 Task: Search for images of Italy on Unsplash and upload them to the Trello board.
Action: Mouse moved to (1008, 318)
Screenshot: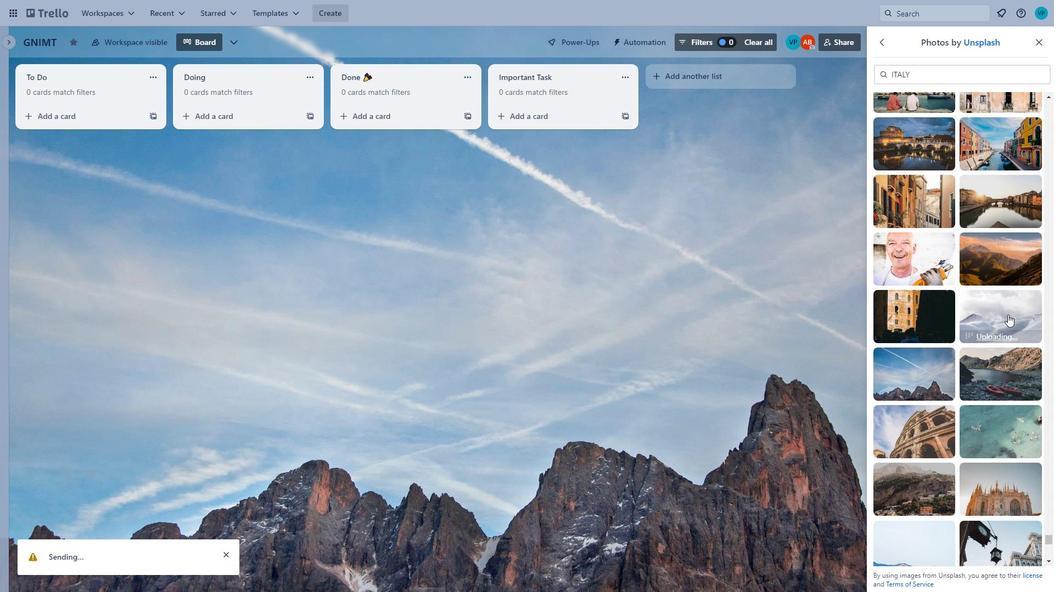 
Action: Mouse scrolled (1008, 317) with delta (0, 0)
Screenshot: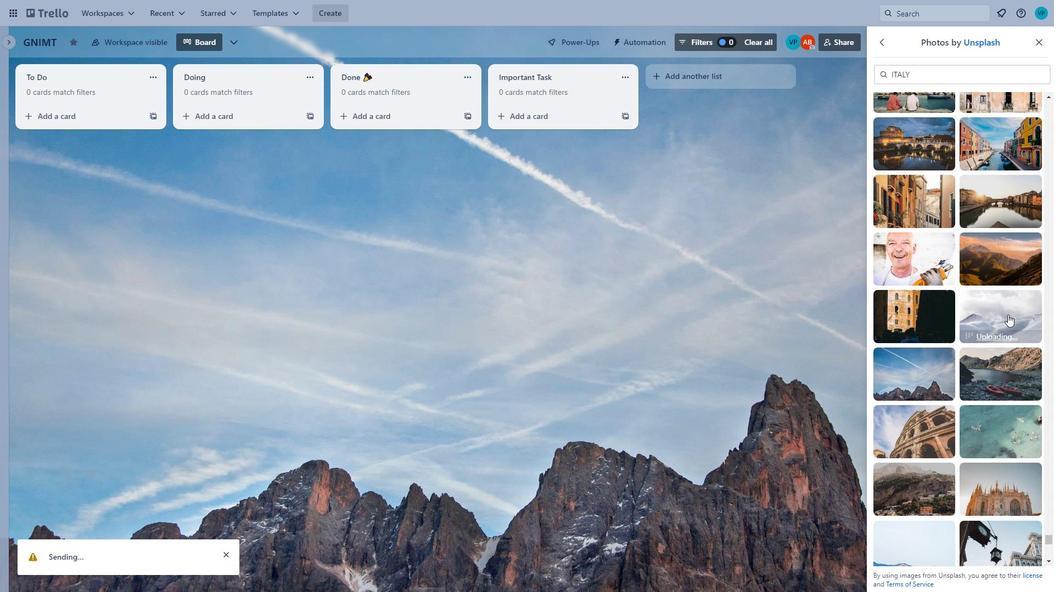 
Action: Mouse scrolled (1008, 317) with delta (0, 0)
Screenshot: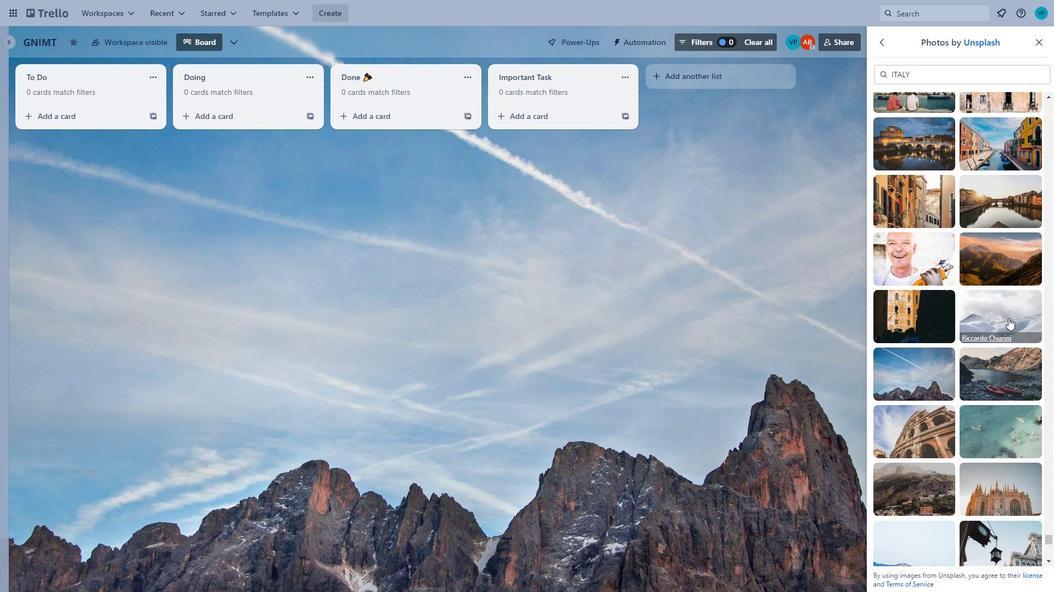 
Action: Mouse moved to (1009, 320)
Screenshot: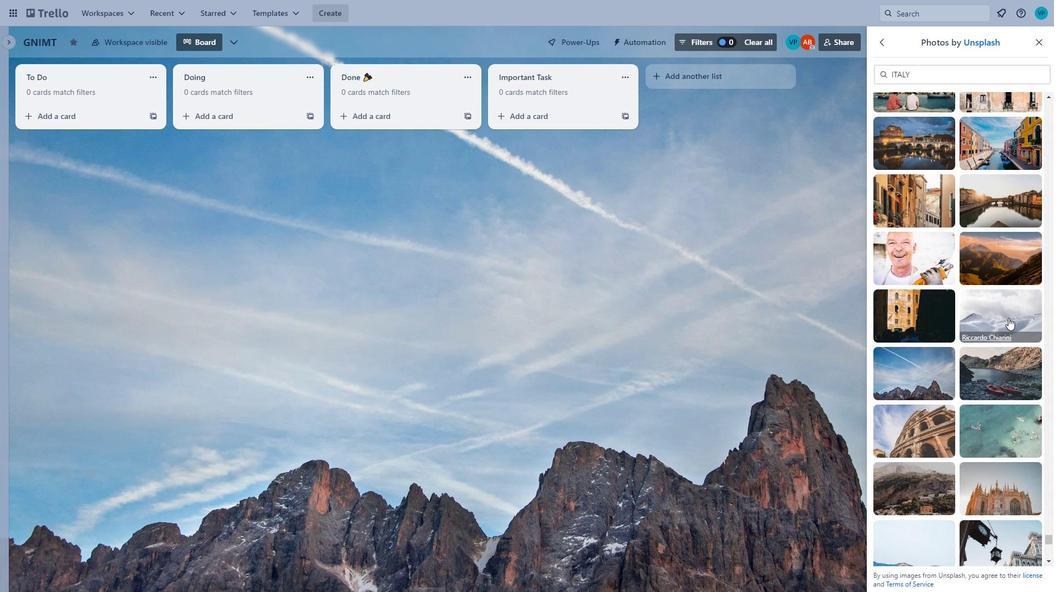 
Action: Mouse scrolled (1009, 320) with delta (0, 0)
Screenshot: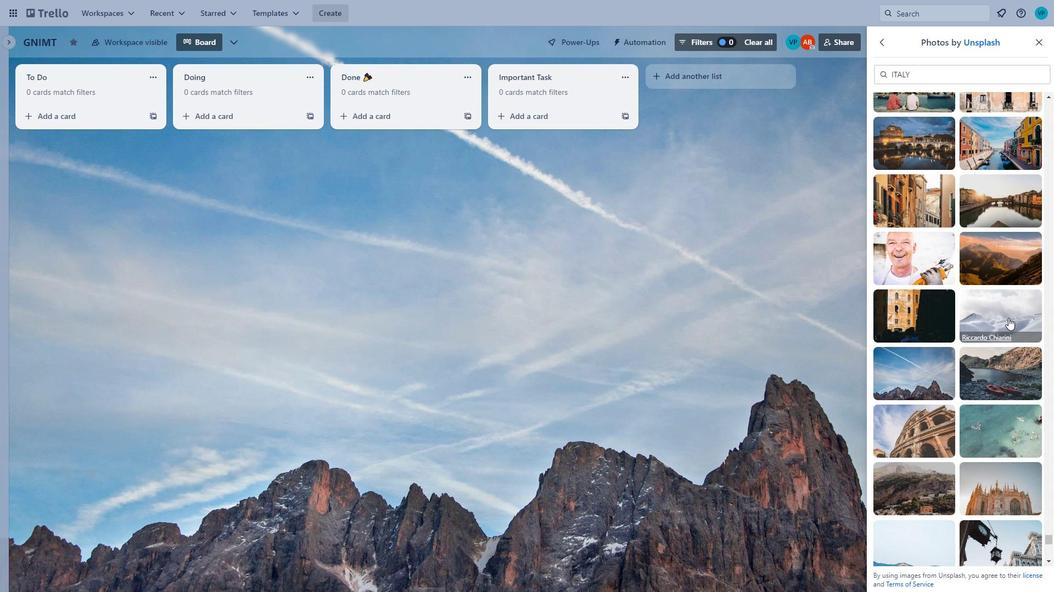 
Action: Mouse moved to (948, 345)
Screenshot: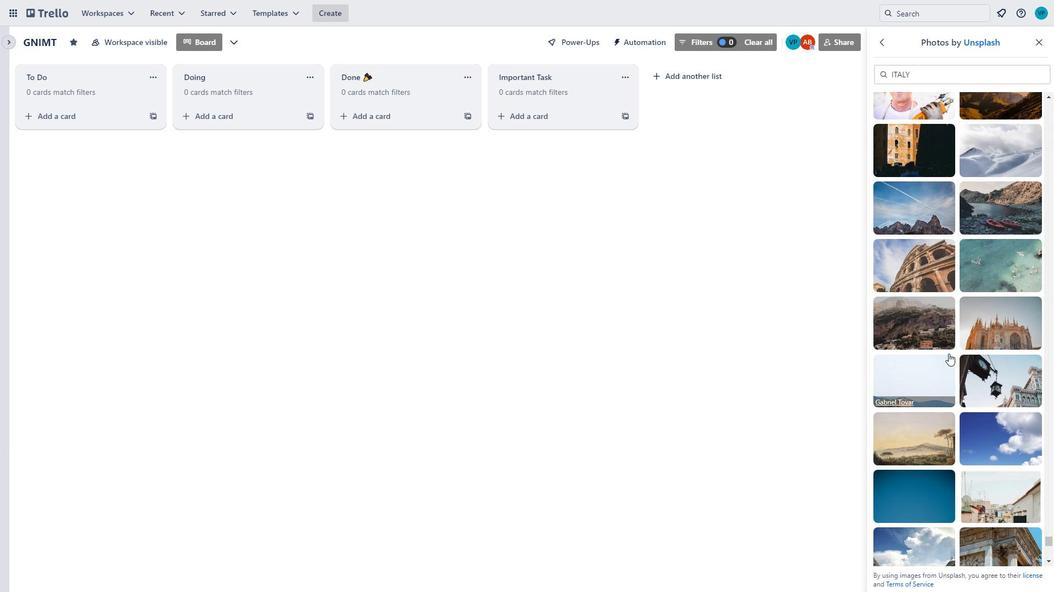 
Action: Mouse scrolled (948, 345) with delta (0, 0)
Screenshot: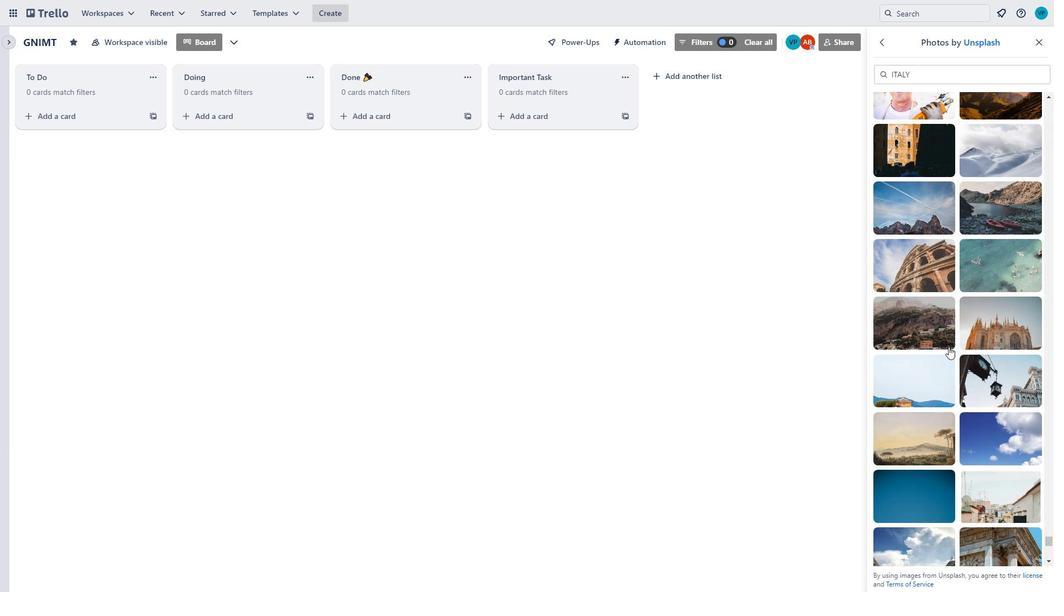 
Action: Mouse scrolled (948, 345) with delta (0, 0)
Screenshot: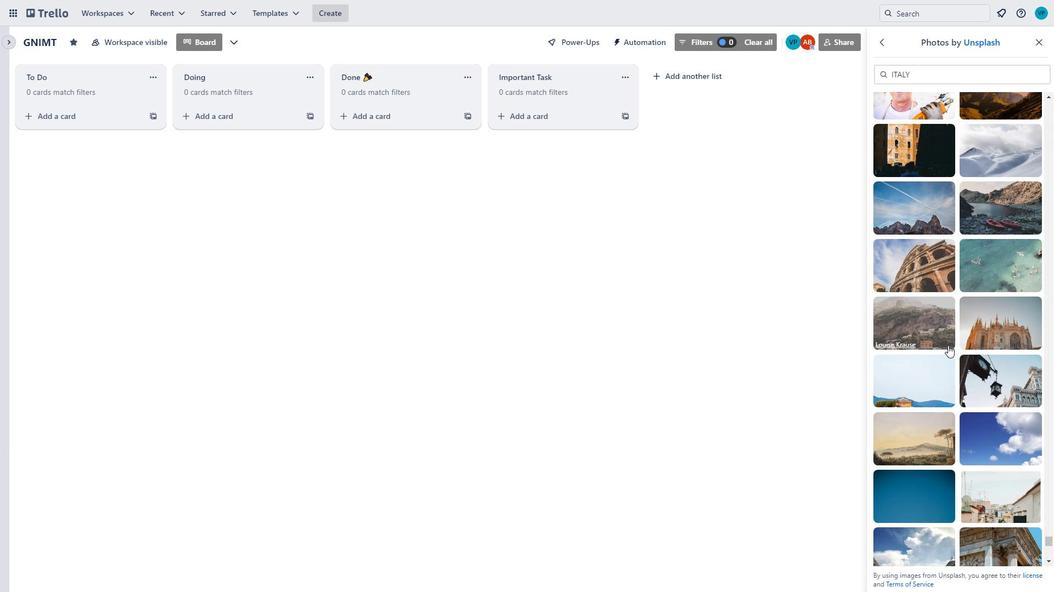 
Action: Mouse moved to (941, 334)
Screenshot: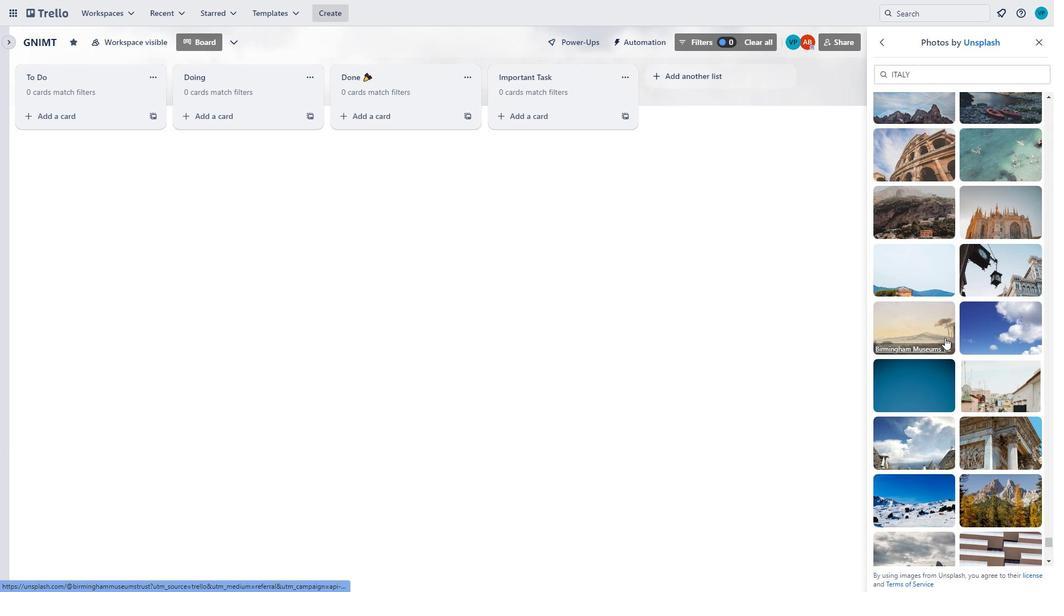 
Action: Mouse scrolled (941, 333) with delta (0, 0)
Screenshot: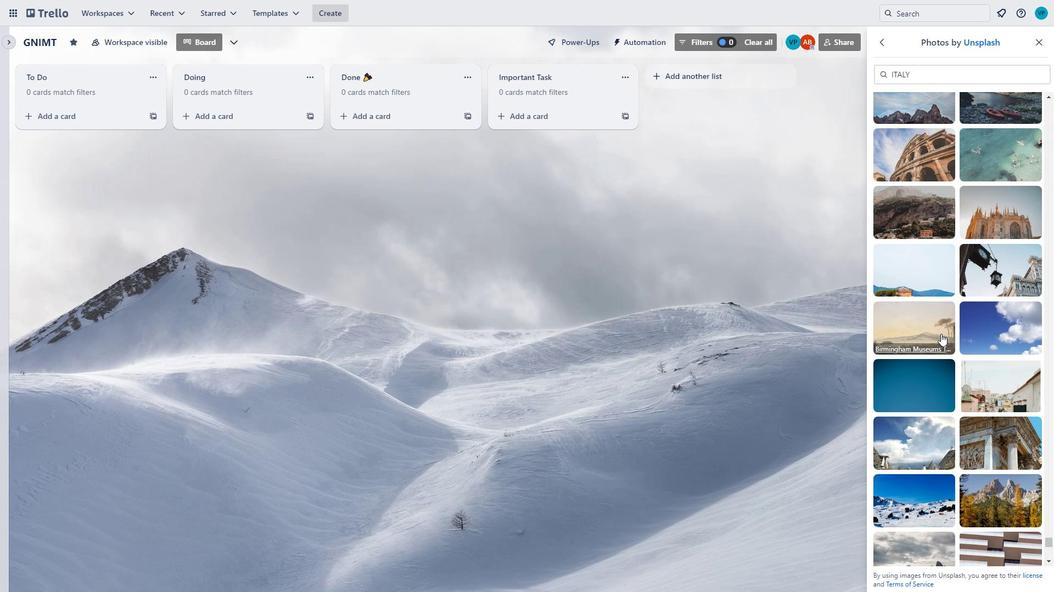 
Action: Mouse scrolled (941, 333) with delta (0, 0)
Screenshot: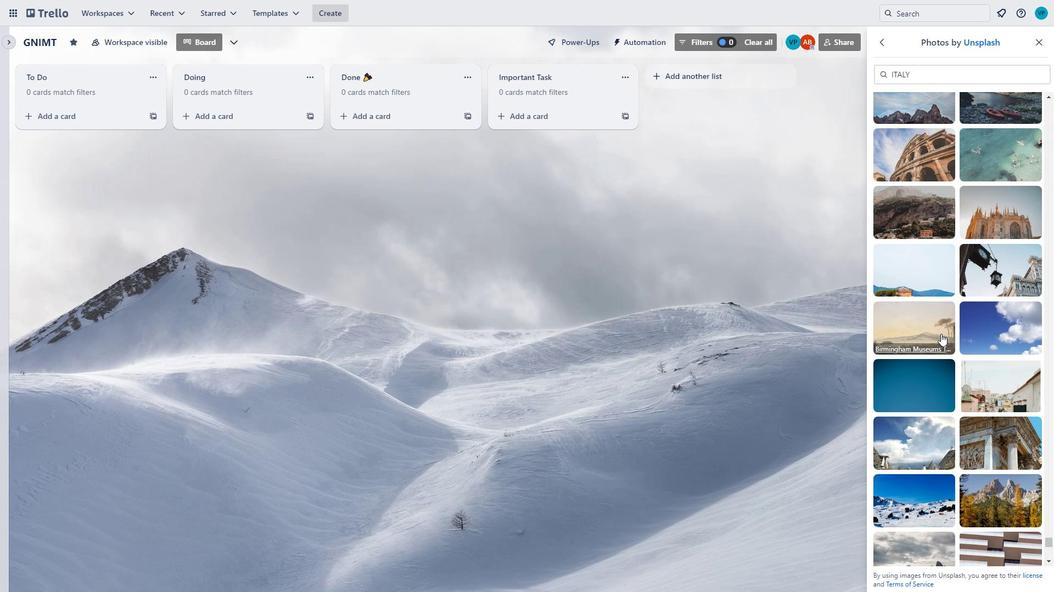 
Action: Mouse moved to (897, 318)
Screenshot: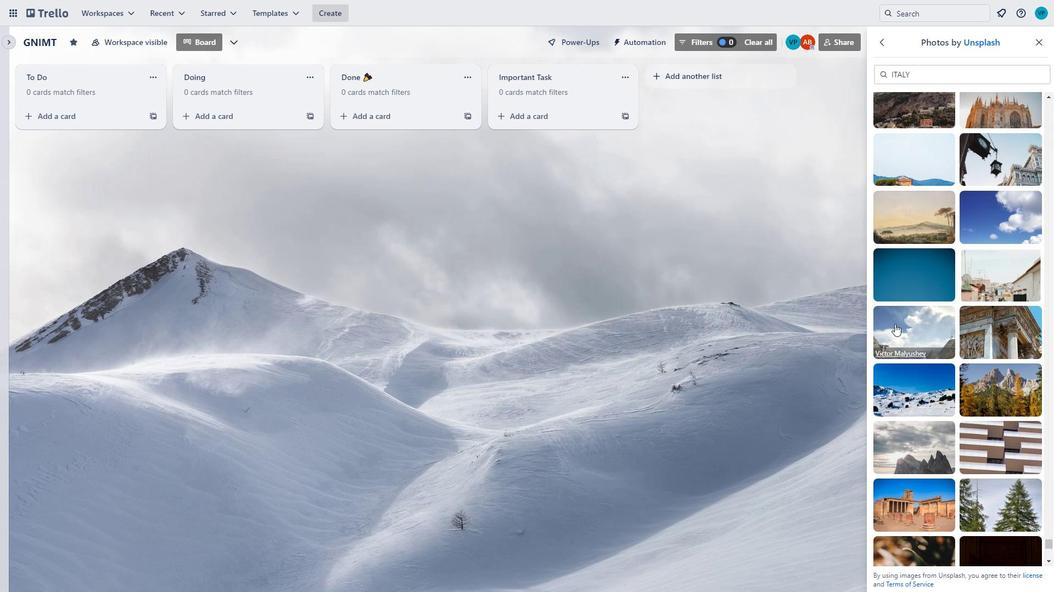 
Action: Mouse pressed left at (897, 318)
Screenshot: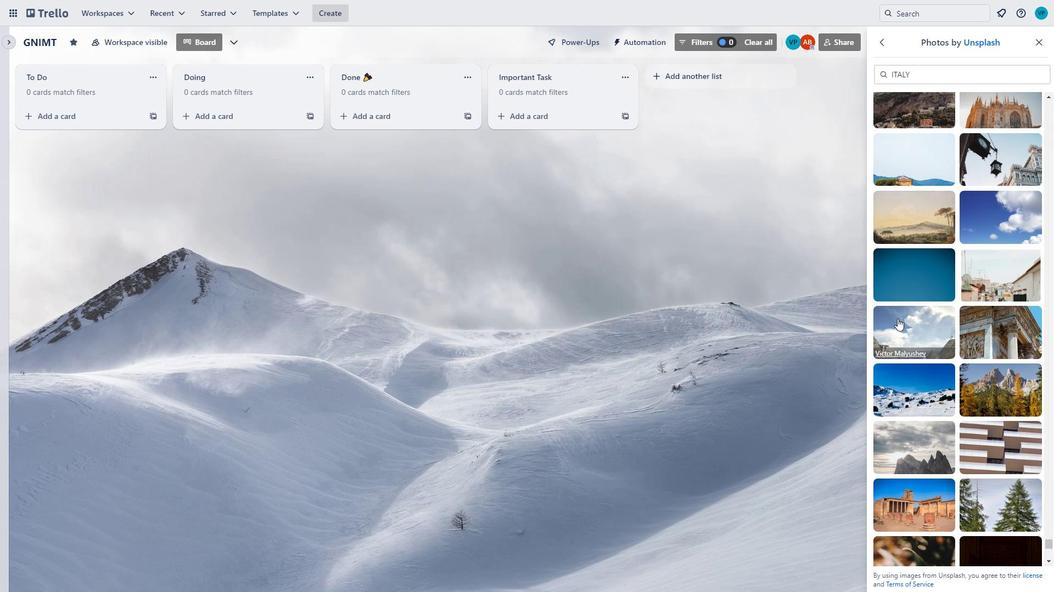 
Action: Mouse moved to (924, 357)
Screenshot: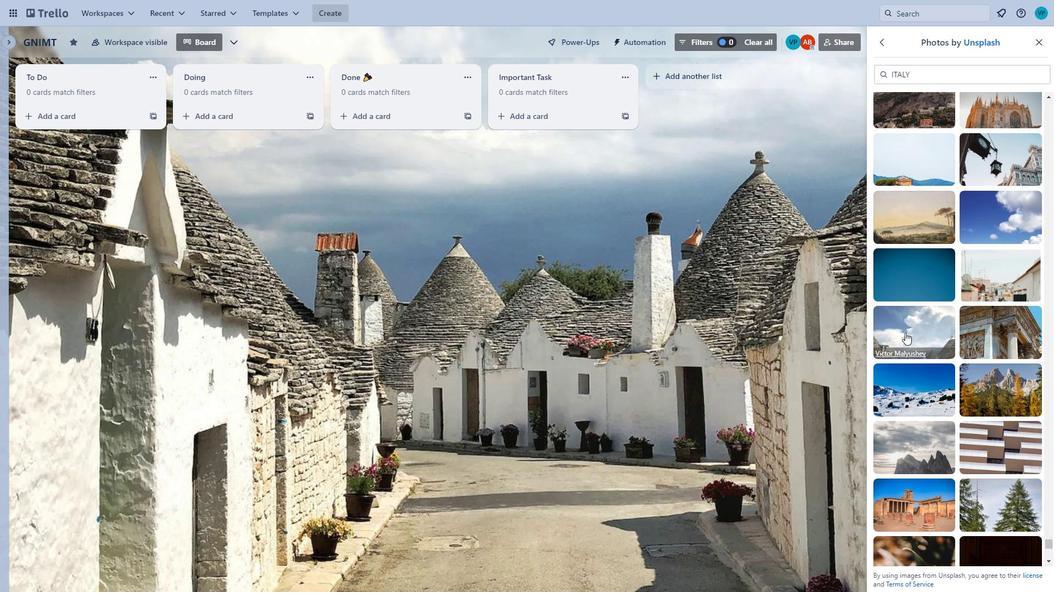 
Action: Mouse scrolled (924, 356) with delta (0, 0)
Screenshot: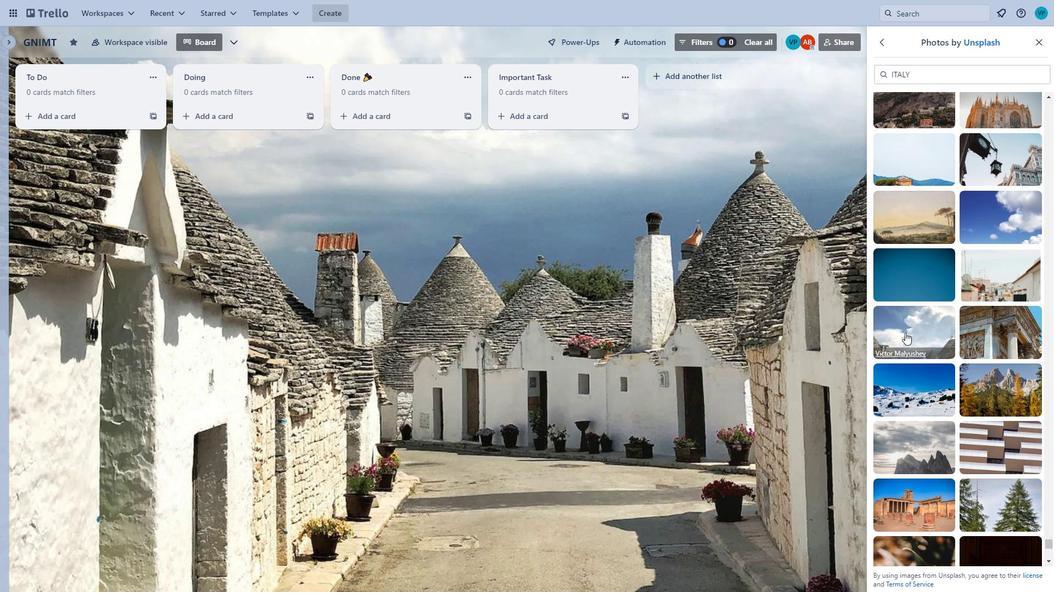 
Action: Mouse moved to (931, 362)
Screenshot: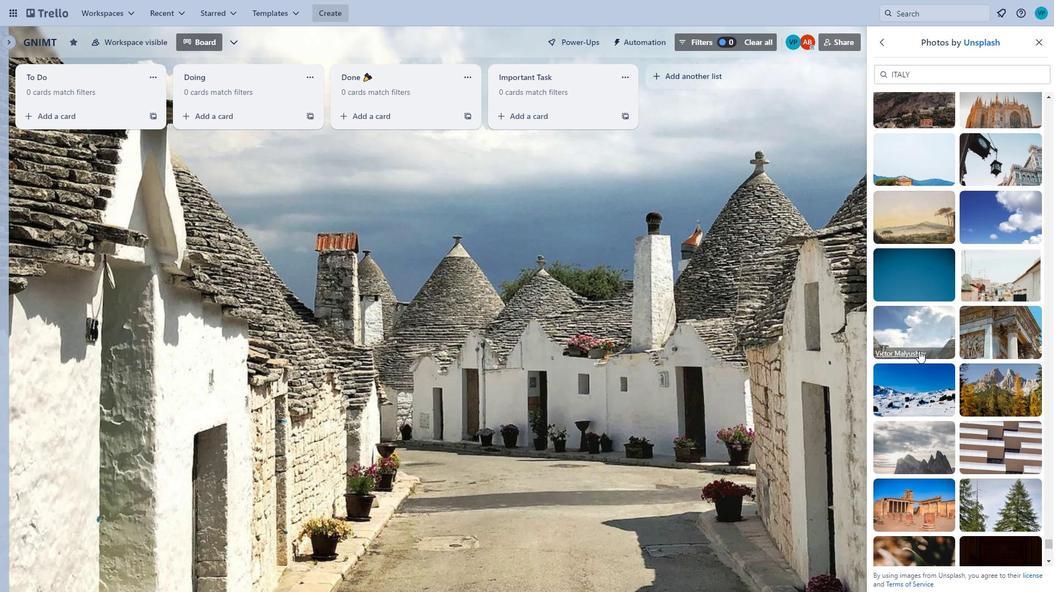 
Action: Mouse scrolled (931, 361) with delta (0, 0)
Screenshot: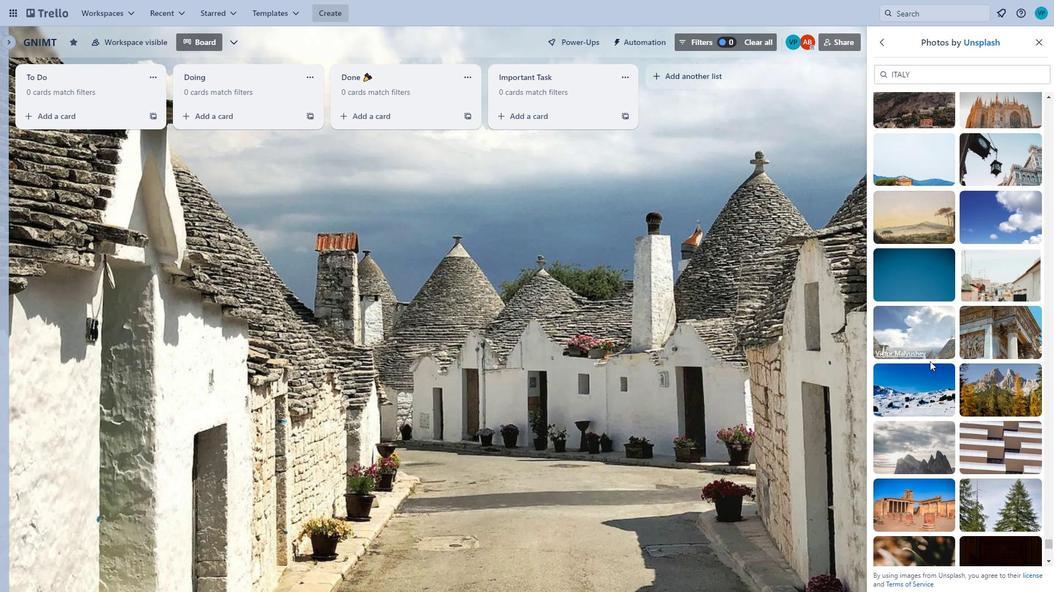 
Action: Mouse moved to (919, 267)
Screenshot: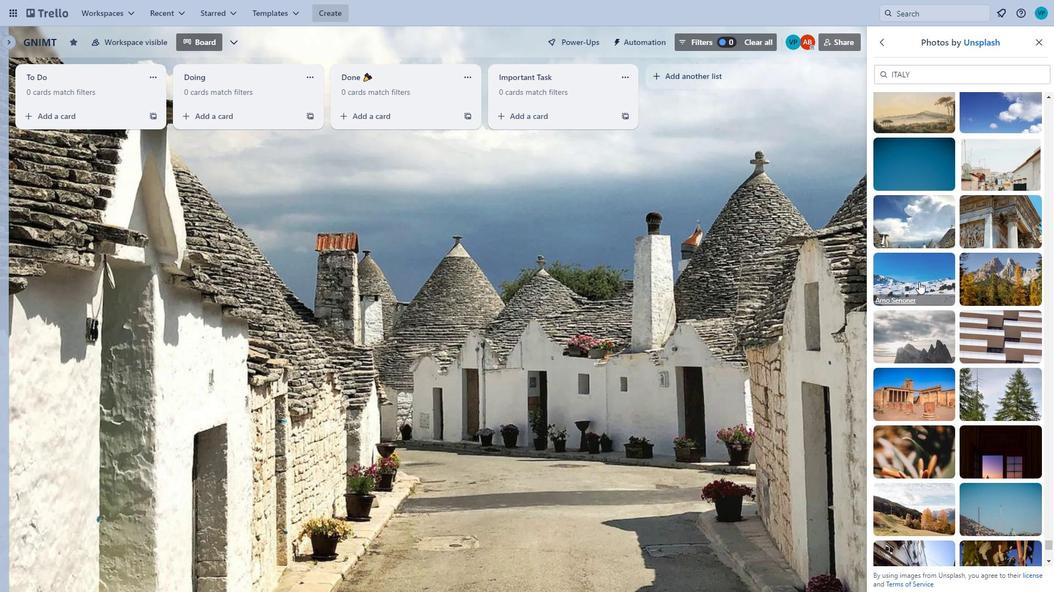 
Action: Mouse pressed left at (919, 267)
Screenshot: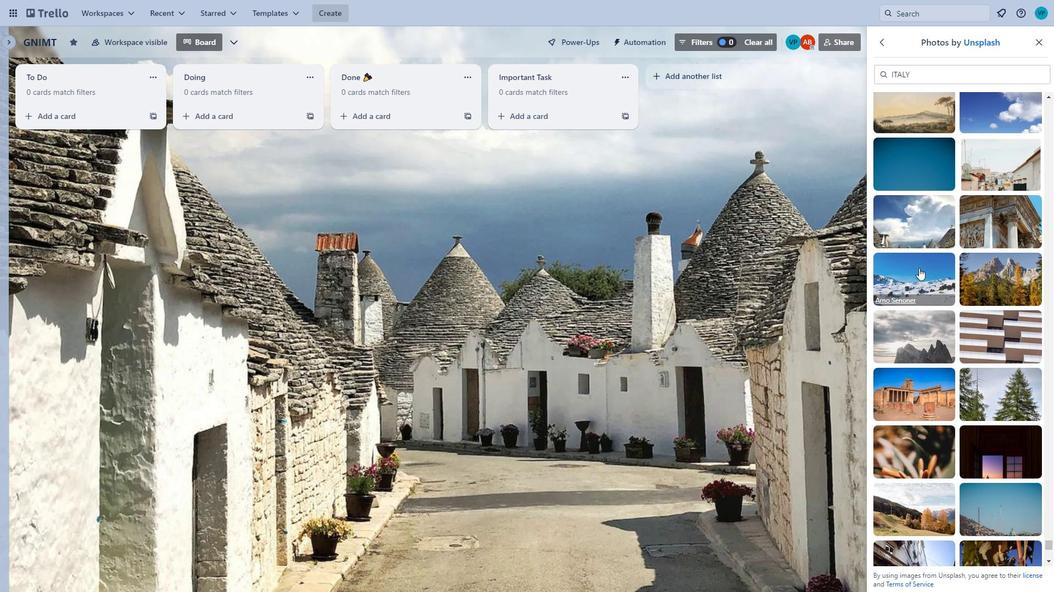
Action: Mouse moved to (1006, 328)
Screenshot: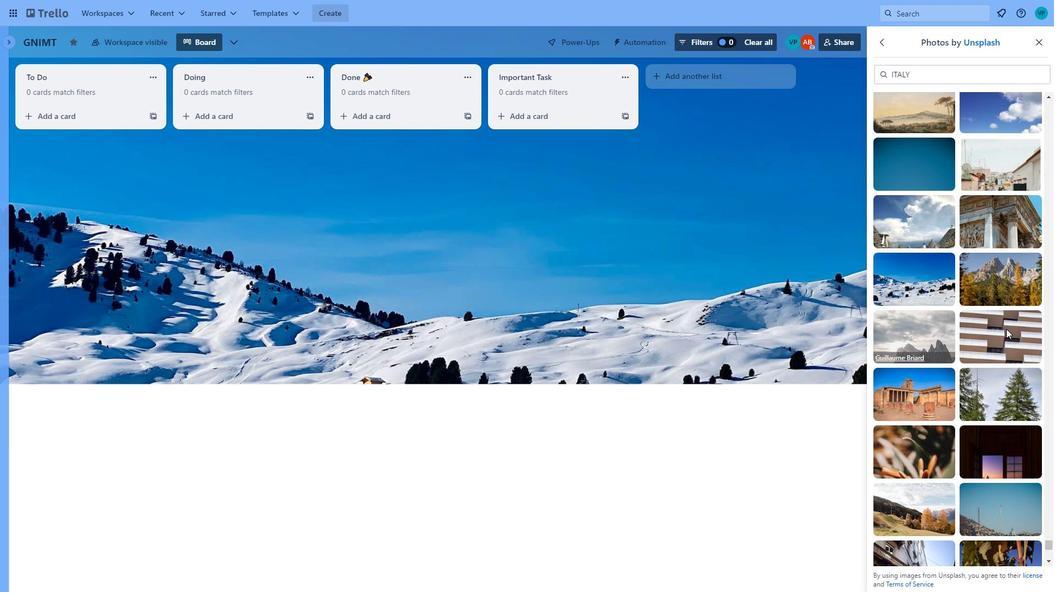 
Action: Mouse pressed left at (1006, 328)
Screenshot: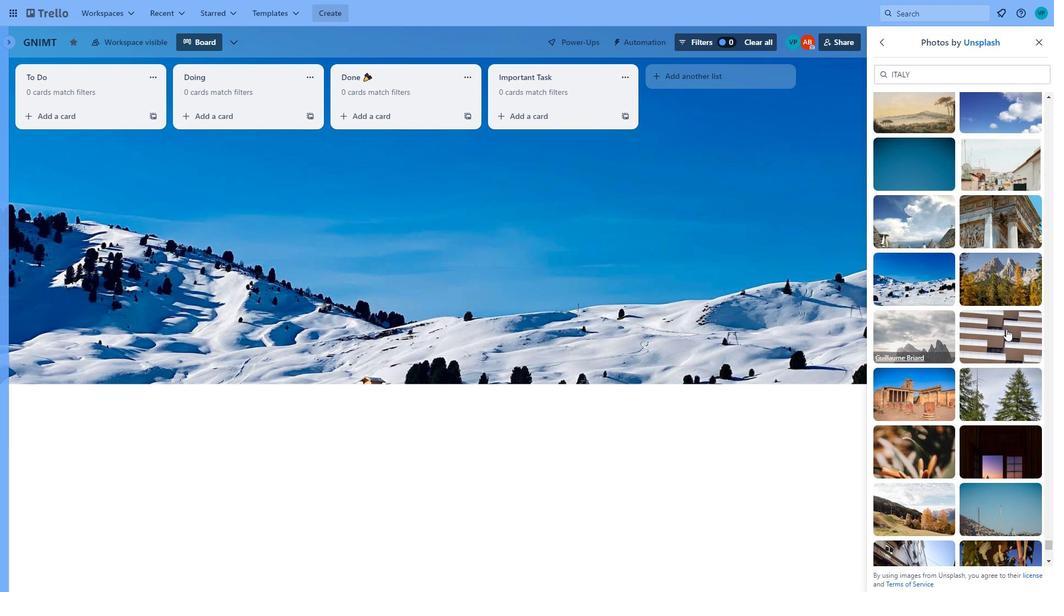 
Action: Mouse scrolled (1006, 328) with delta (0, 0)
Screenshot: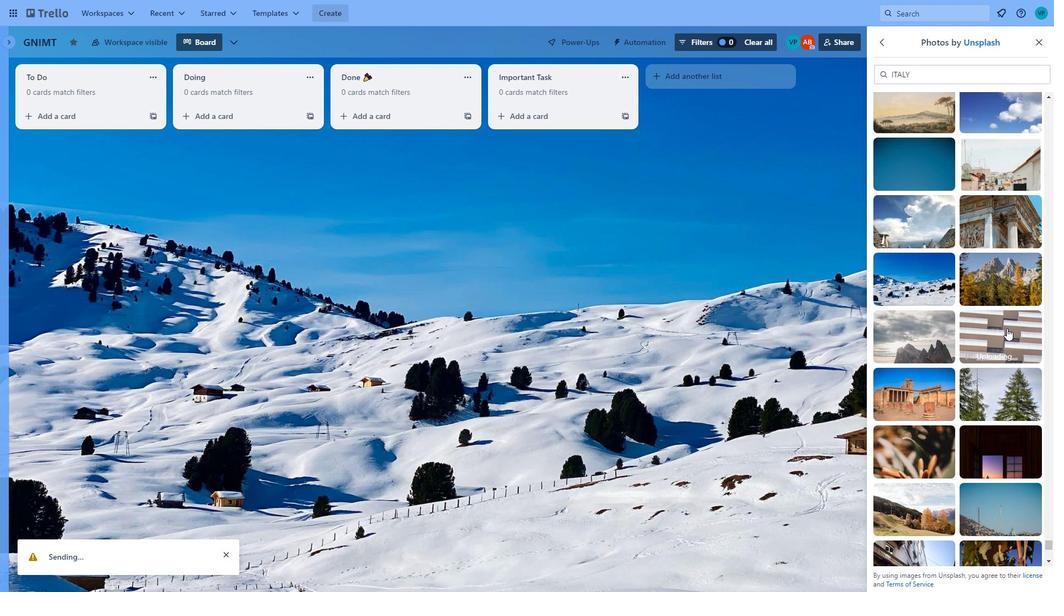 
Action: Mouse moved to (1002, 370)
Screenshot: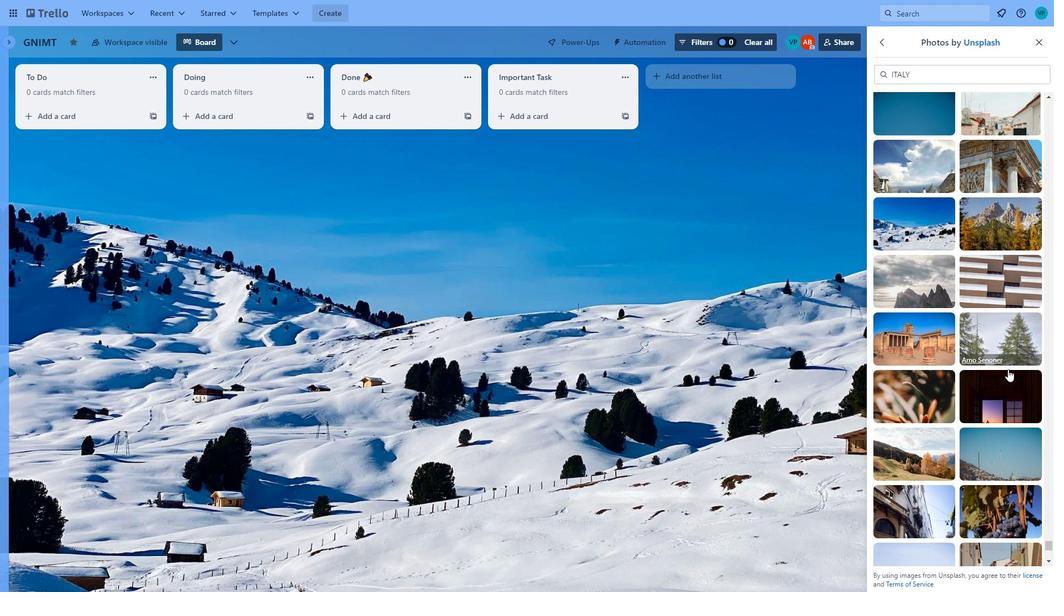 
Action: Mouse scrolled (1002, 370) with delta (0, 0)
Screenshot: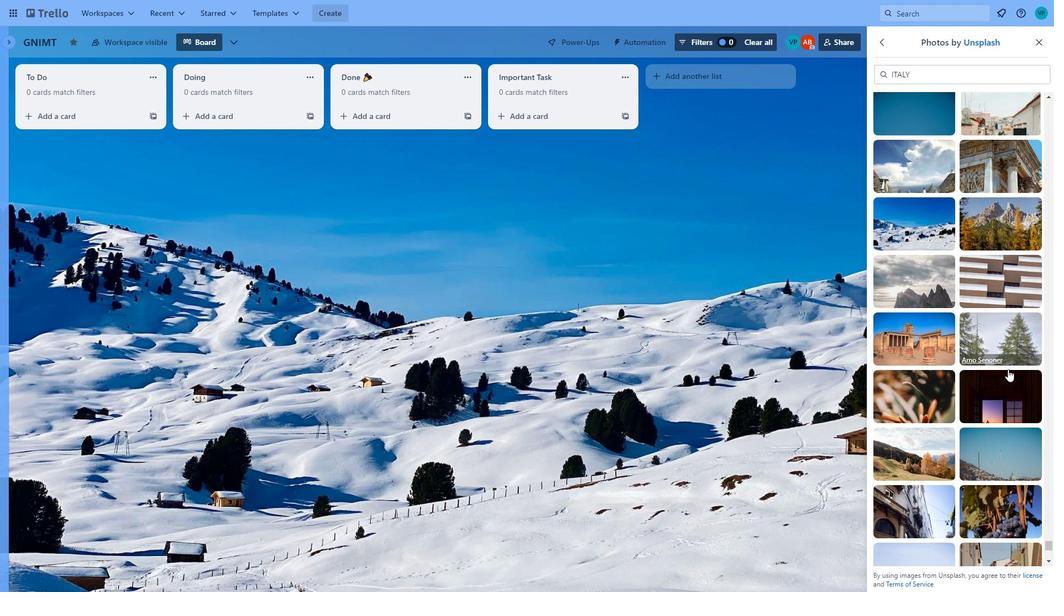 
Action: Mouse moved to (984, 378)
Screenshot: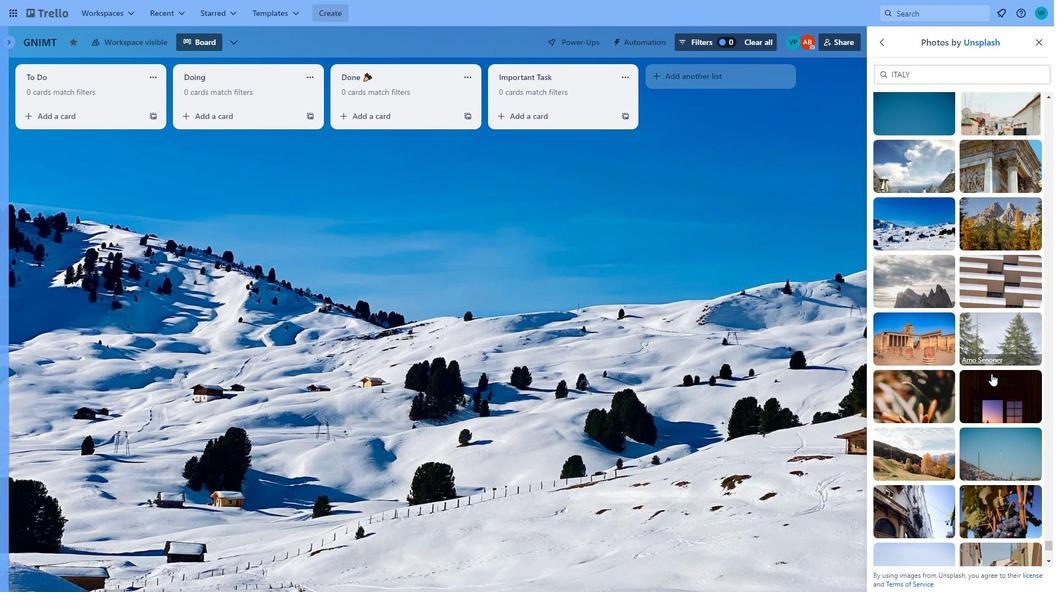 
Action: Mouse scrolled (984, 377) with delta (0, 0)
Screenshot: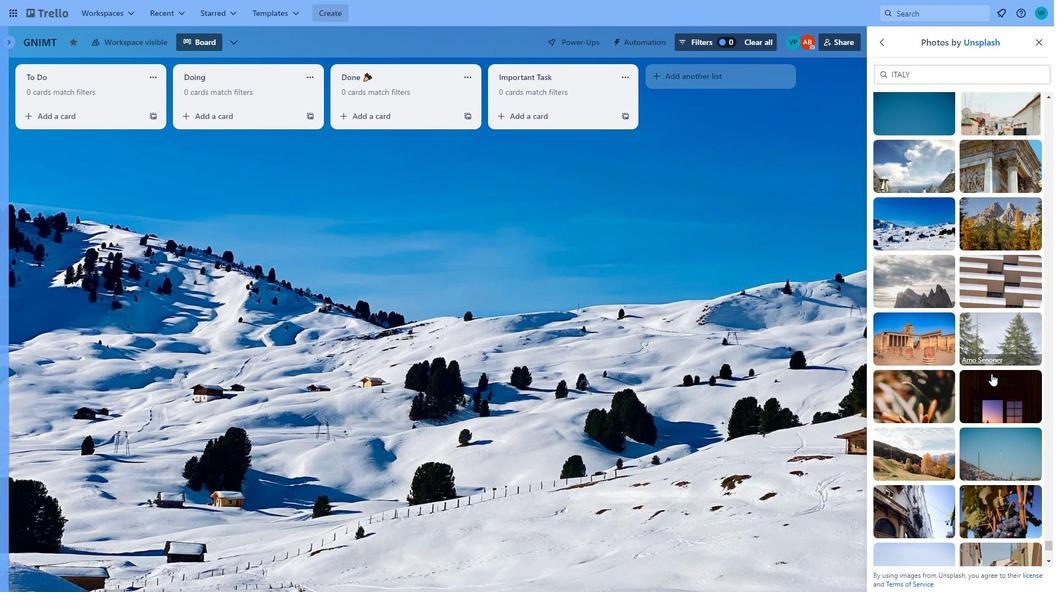 
Action: Mouse moved to (925, 343)
Screenshot: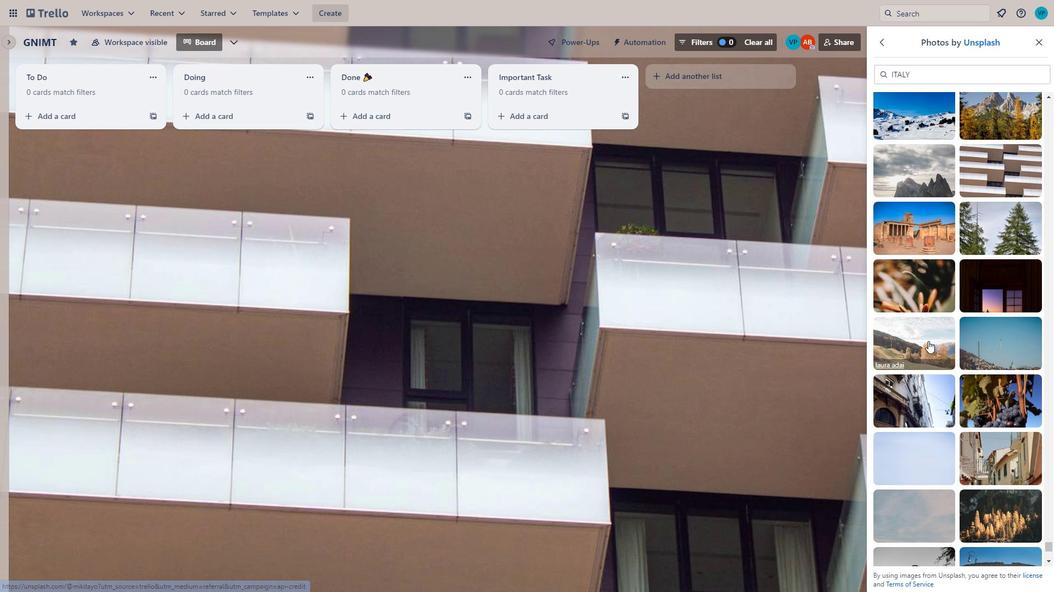 
Action: Mouse pressed left at (925, 343)
Screenshot: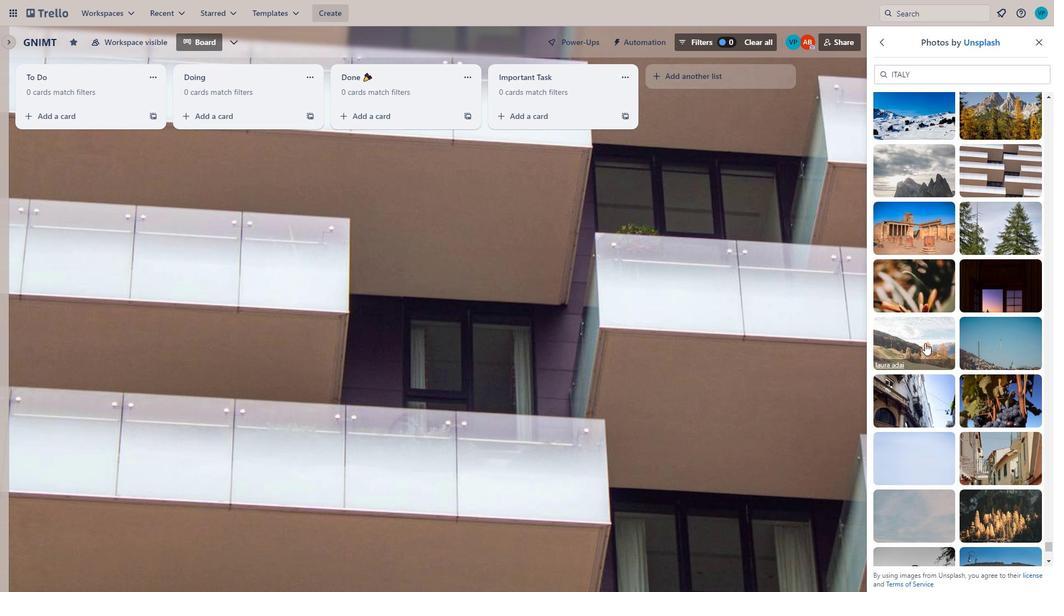 
Action: Mouse moved to (924, 344)
Screenshot: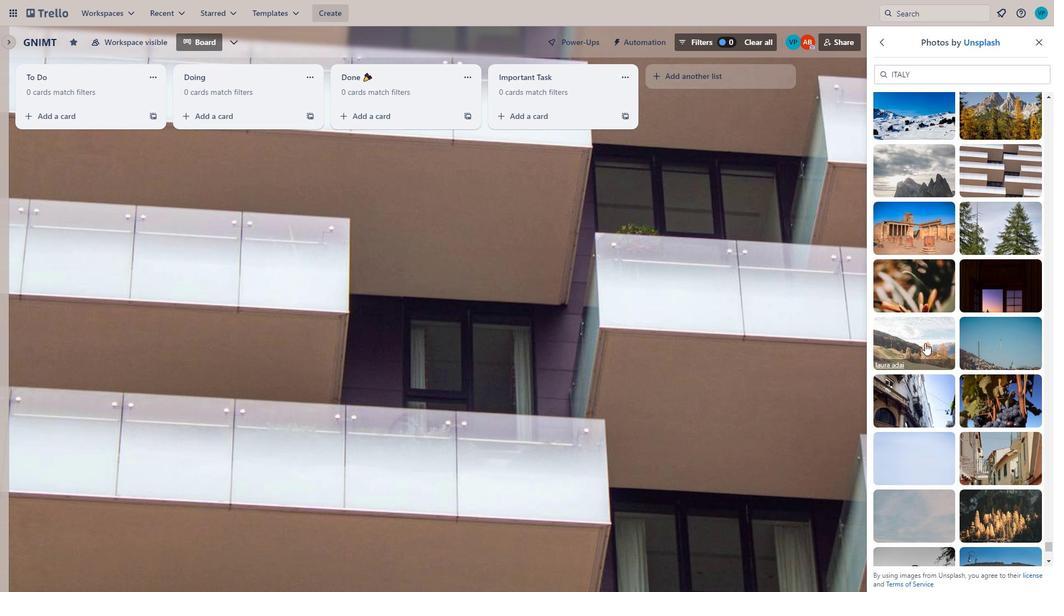
Action: Mouse scrolled (924, 343) with delta (0, 0)
Screenshot: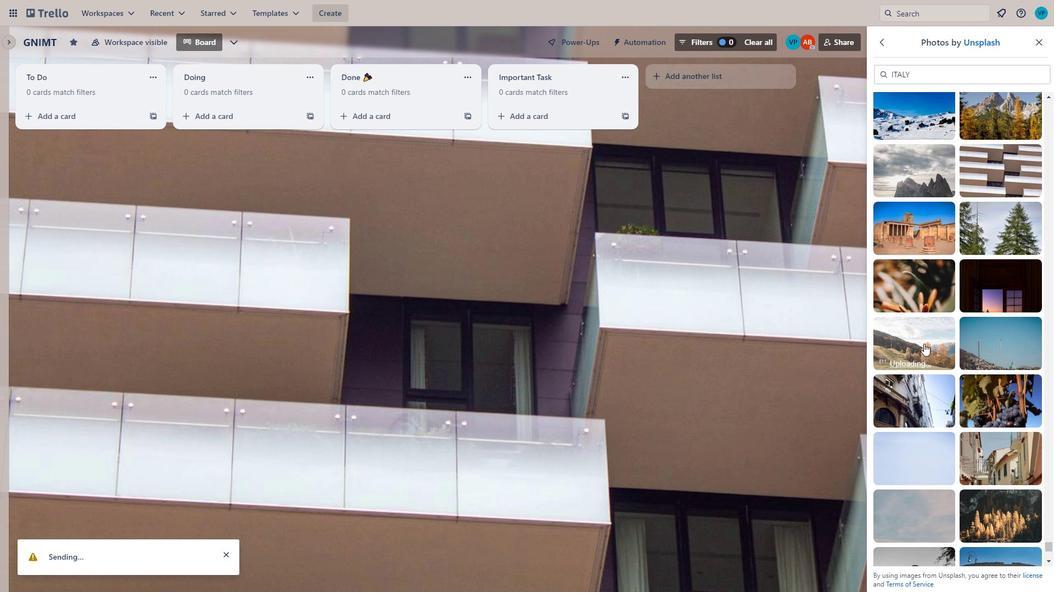 
Action: Mouse moved to (1025, 370)
Screenshot: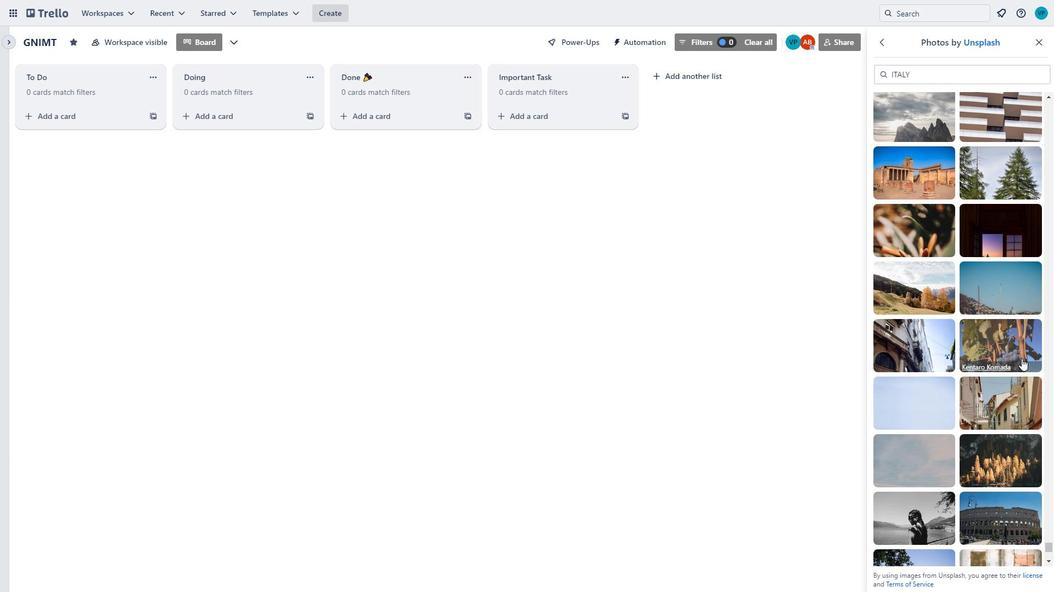 
Action: Mouse scrolled (1025, 369) with delta (0, 0)
Screenshot: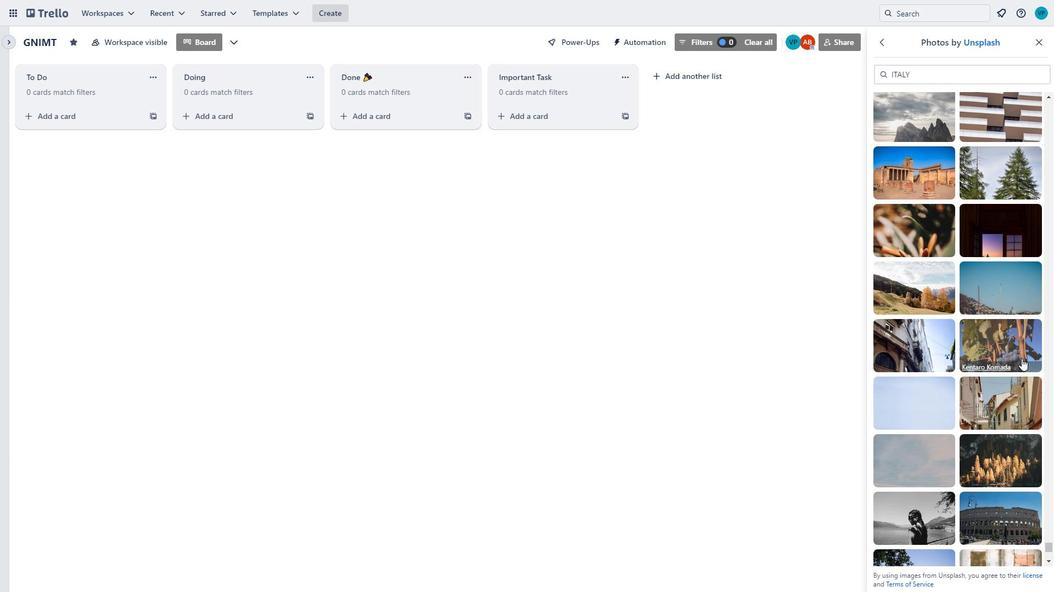 
Action: Mouse moved to (1023, 382)
Screenshot: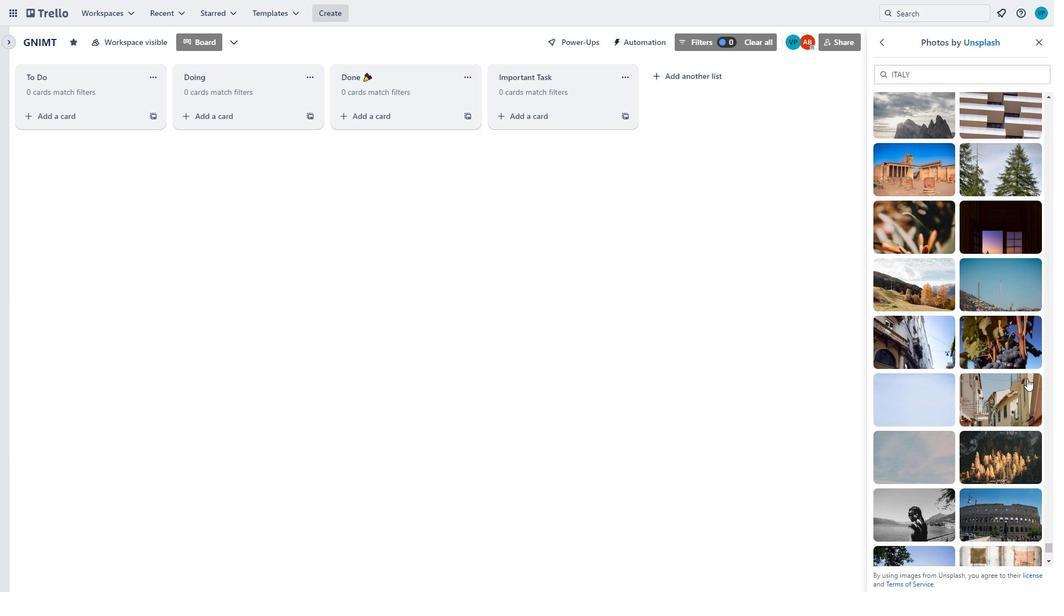 
Action: Mouse scrolled (1023, 381) with delta (0, 0)
Screenshot: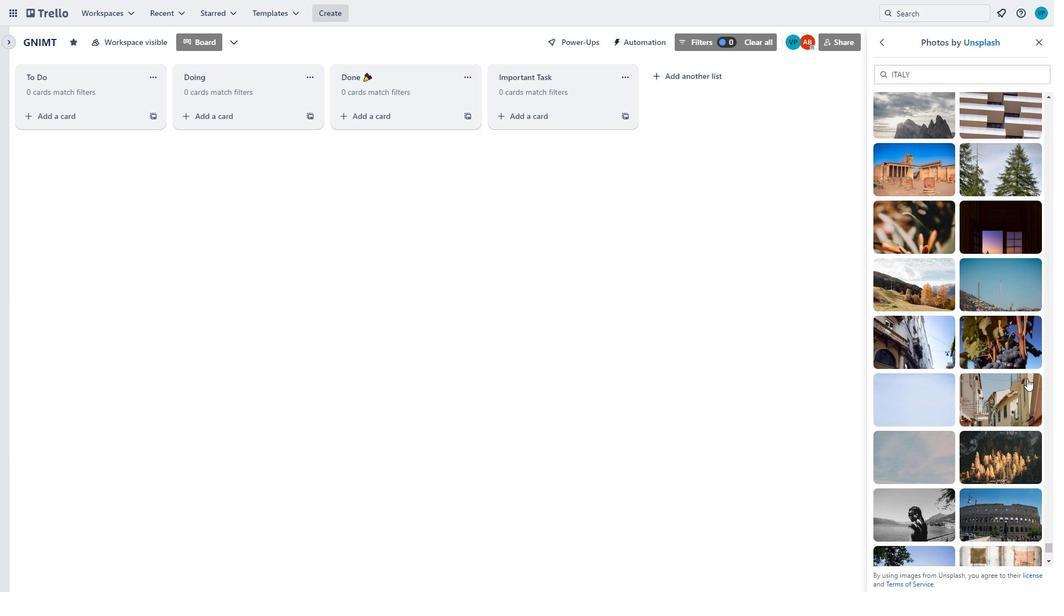 
Action: Mouse moved to (997, 340)
Screenshot: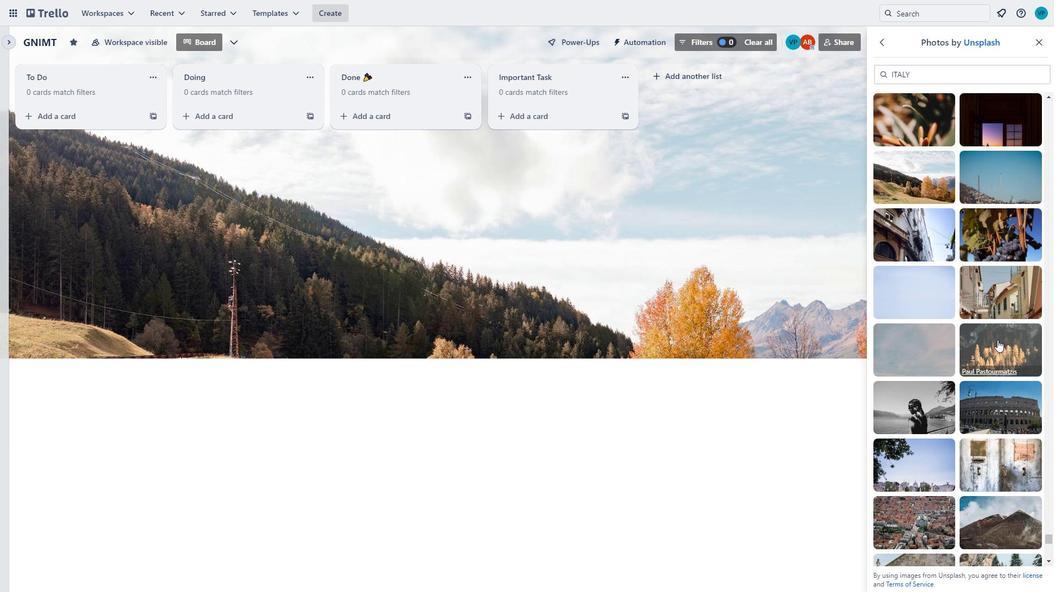 
Action: Mouse scrolled (997, 339) with delta (0, 0)
Screenshot: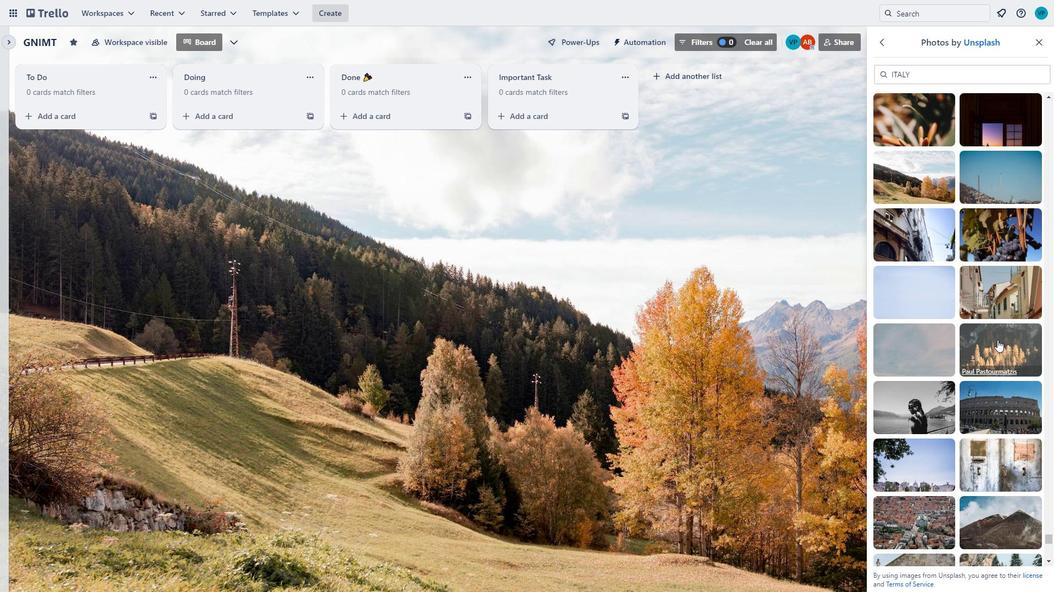 
Action: Mouse scrolled (997, 339) with delta (0, 0)
Screenshot: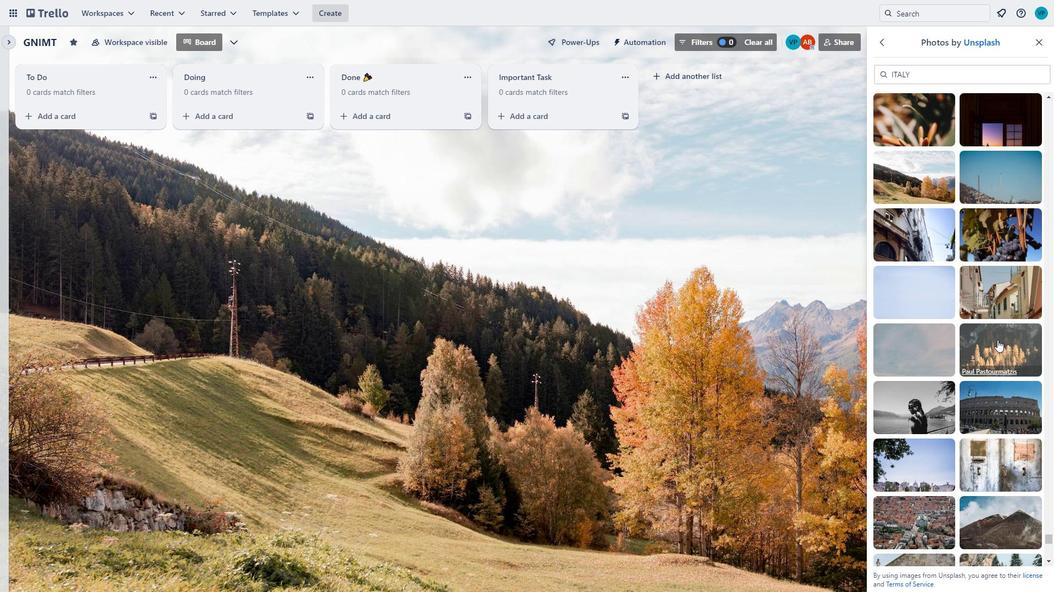
Action: Mouse scrolled (997, 339) with delta (0, 0)
Screenshot: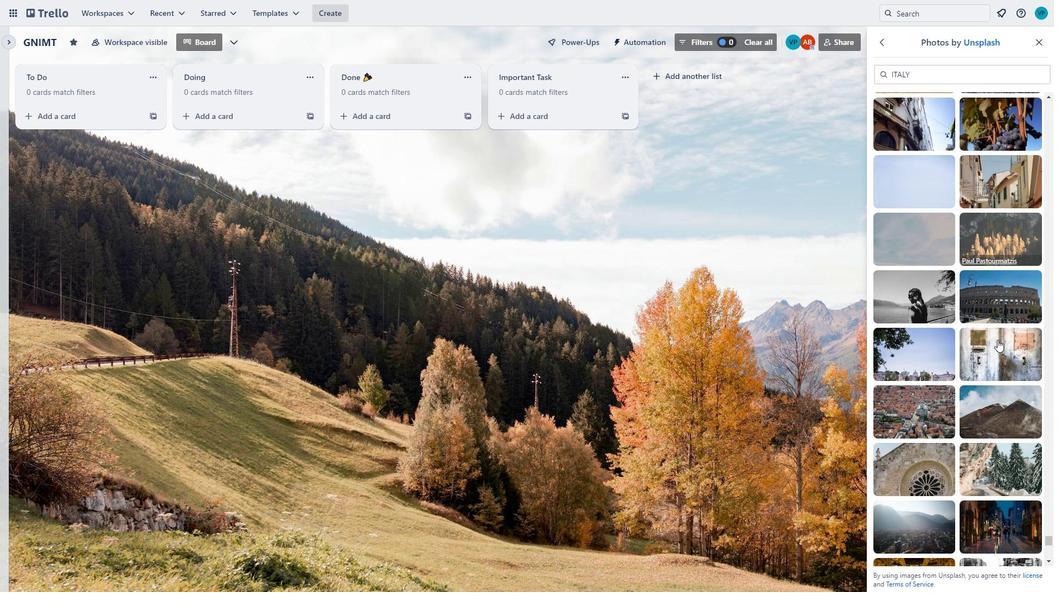 
Action: Mouse scrolled (997, 339) with delta (0, 0)
Screenshot: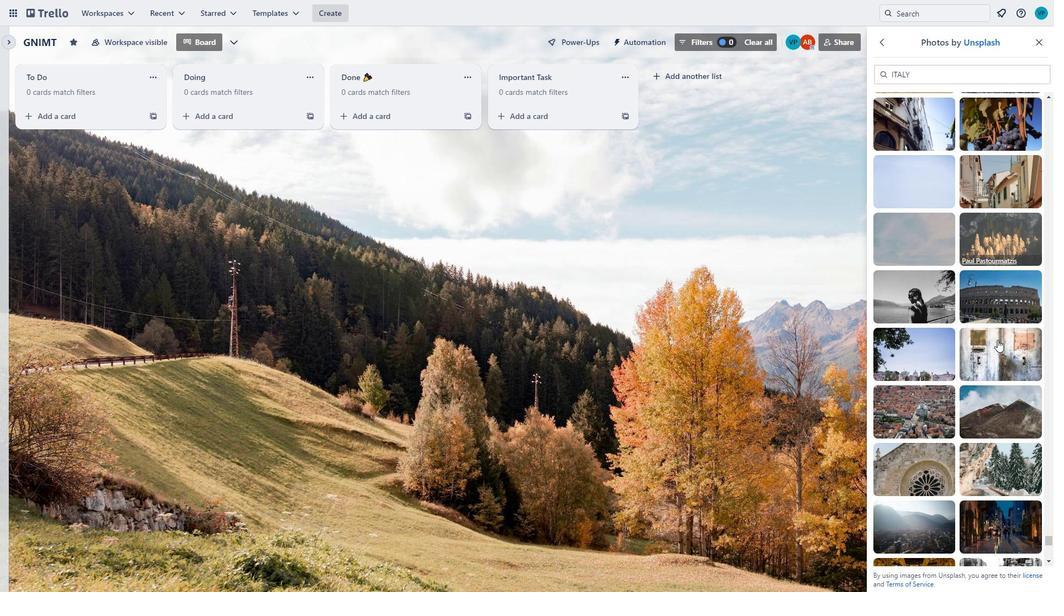 
Action: Mouse scrolled (997, 339) with delta (0, 0)
Screenshot: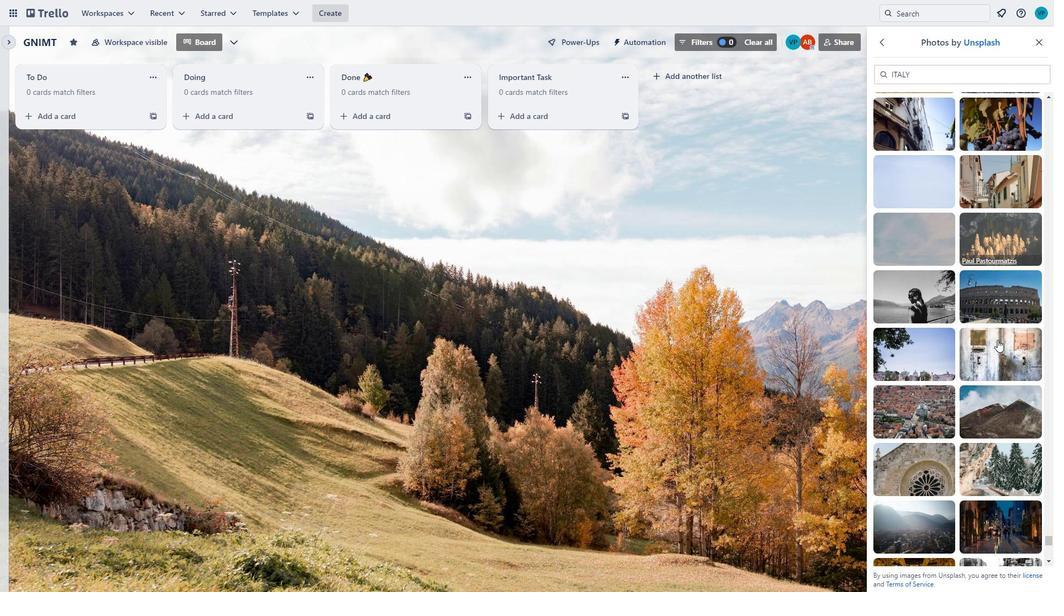 
Action: Mouse moved to (903, 284)
Screenshot: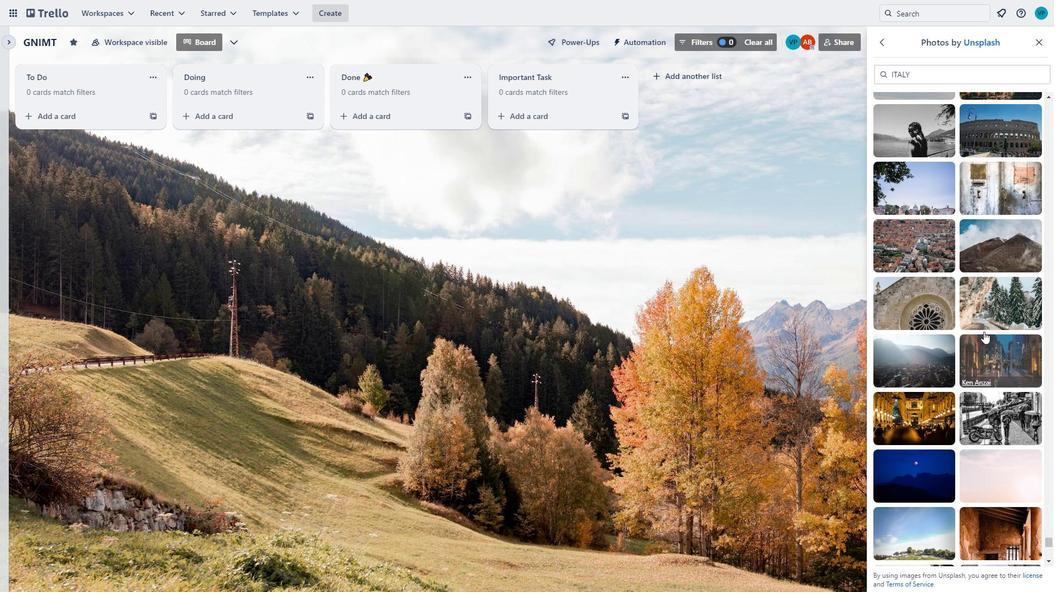 
Action: Mouse pressed left at (903, 284)
Screenshot: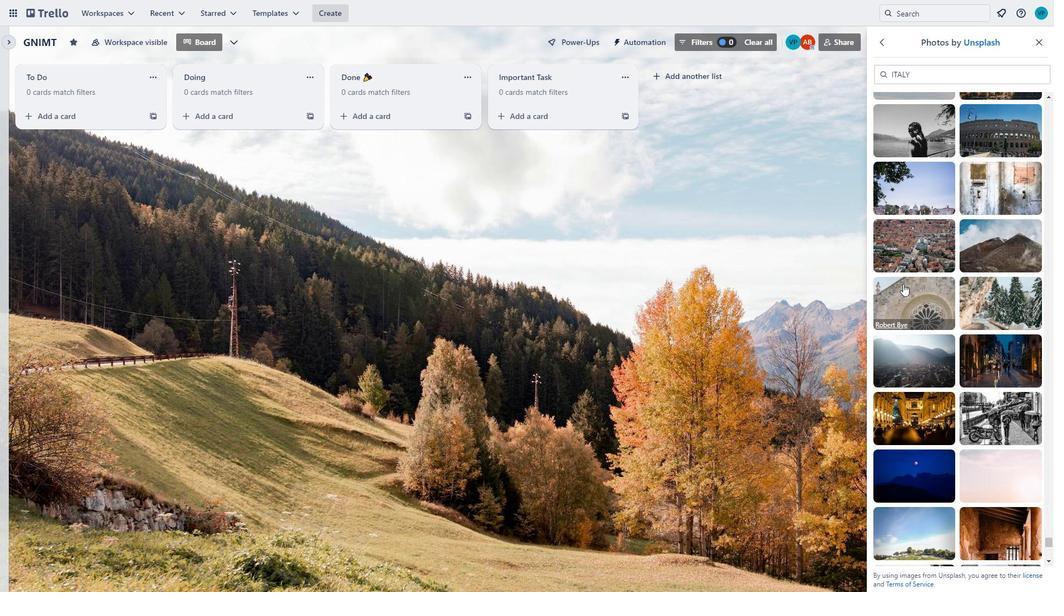 
Action: Mouse moved to (1015, 356)
Screenshot: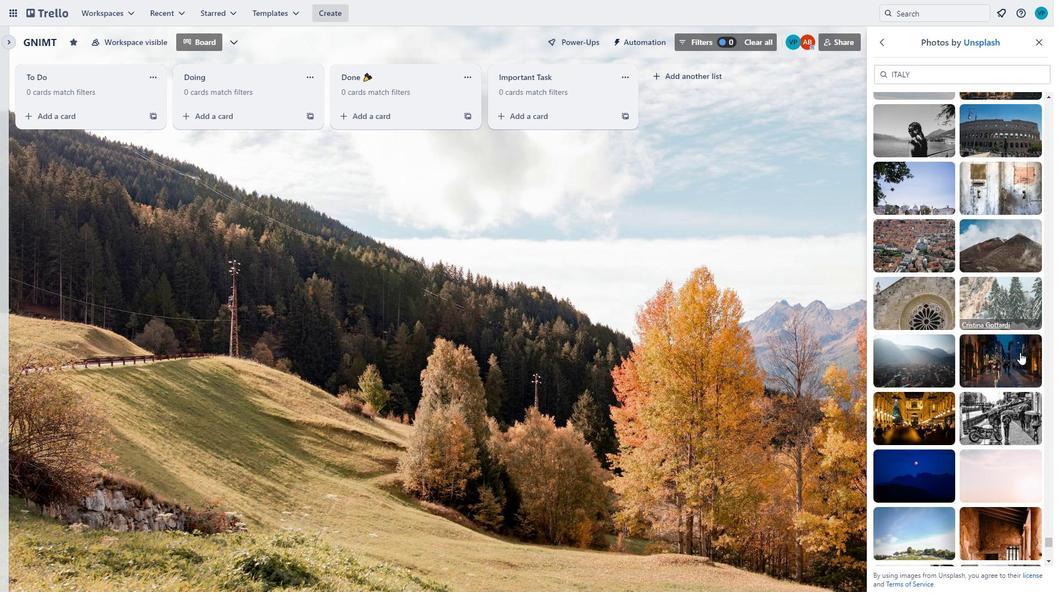 
Action: Mouse scrolled (1015, 356) with delta (0, 0)
Screenshot: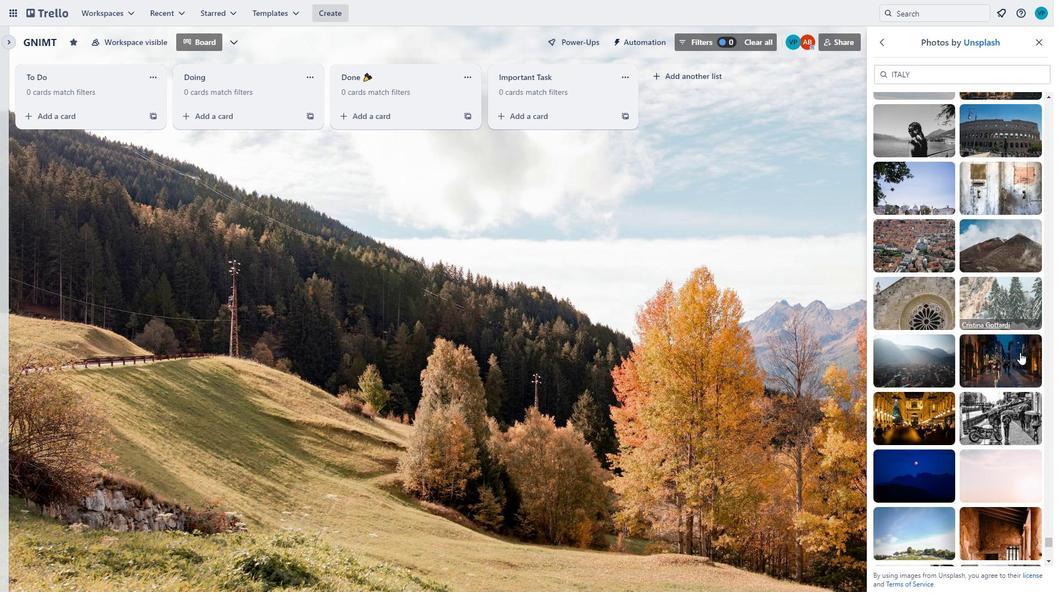 
Action: Mouse moved to (1015, 359)
Screenshot: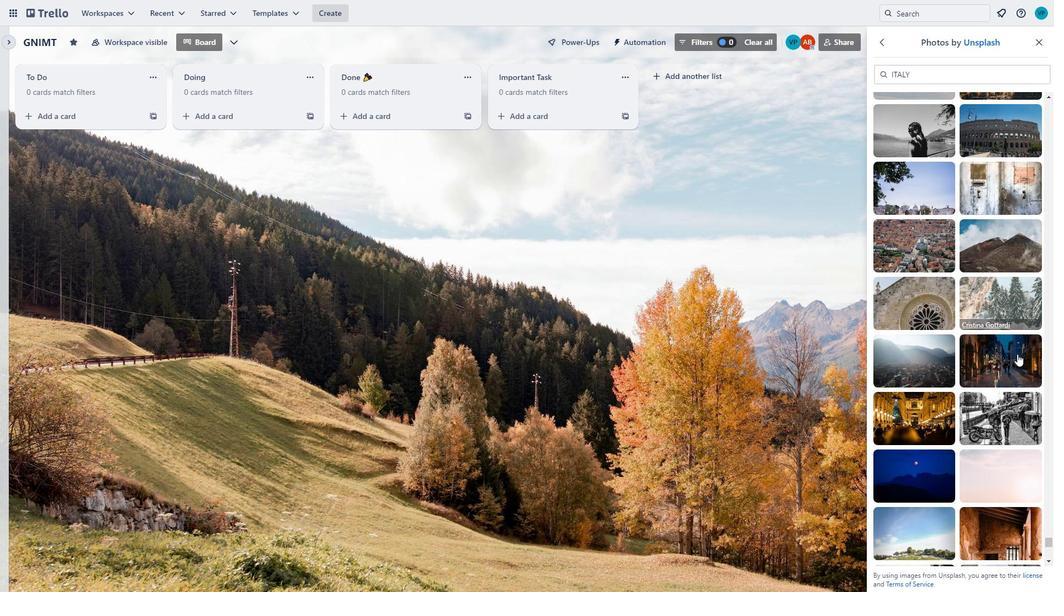 
Action: Mouse scrolled (1015, 358) with delta (0, 0)
Screenshot: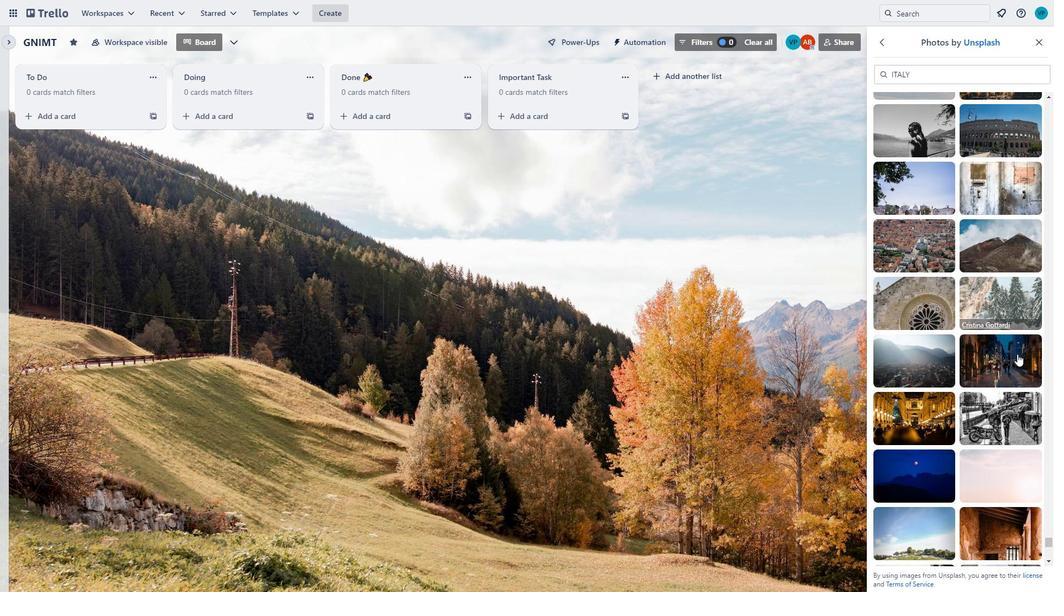 
Action: Mouse moved to (1015, 359)
Screenshot: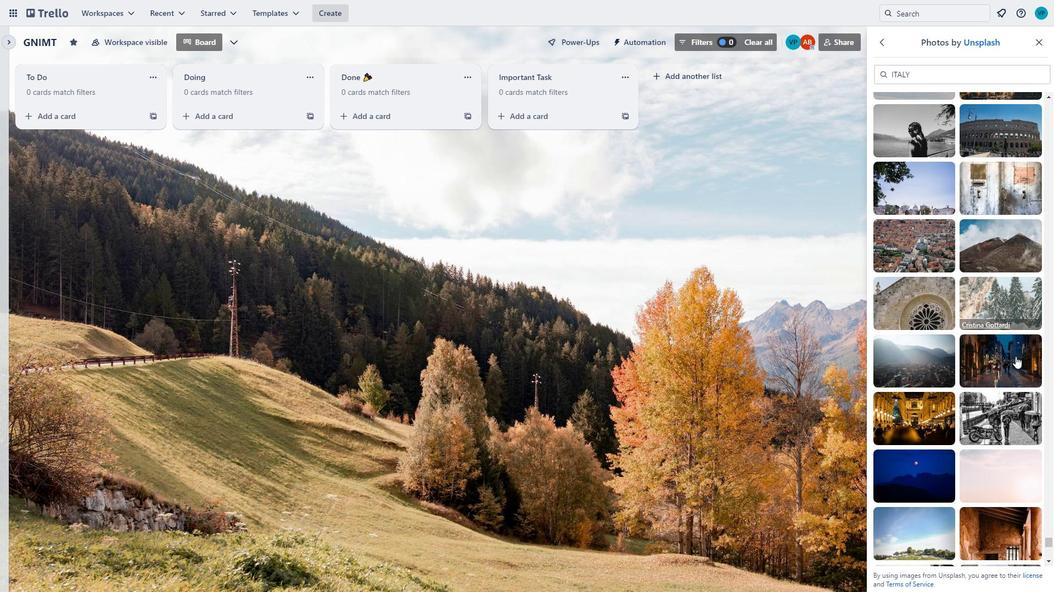 
Action: Mouse scrolled (1015, 359) with delta (0, 0)
Screenshot: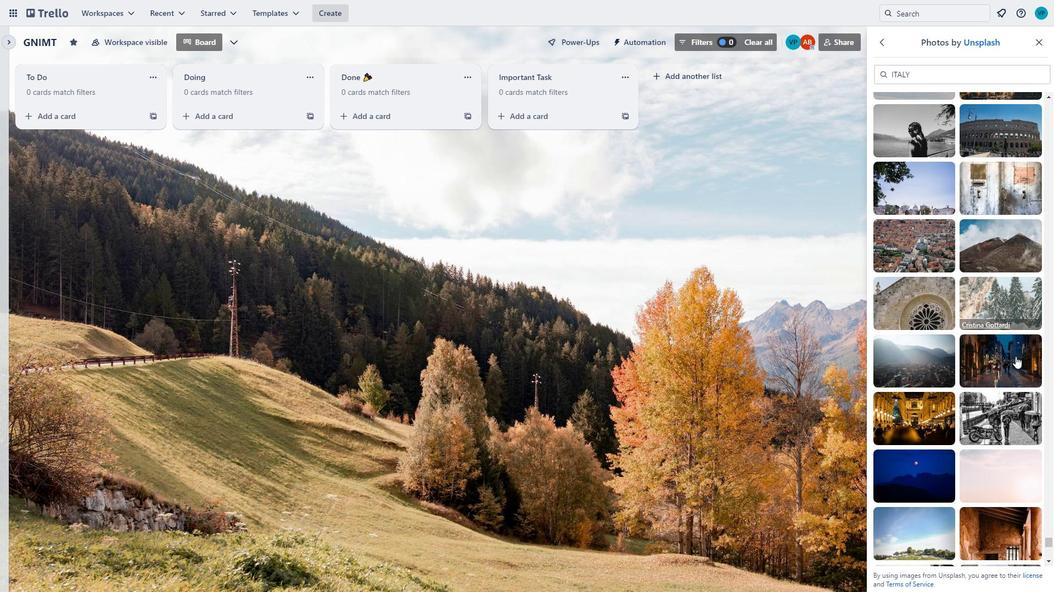 
Action: Mouse moved to (1052, 286)
Screenshot: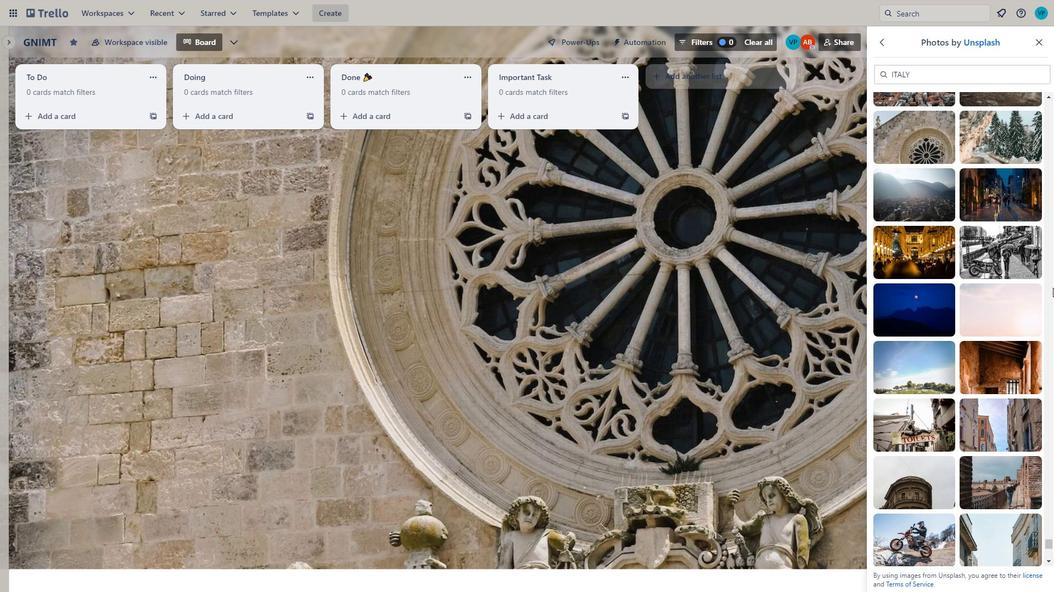 
Action: Mouse scrolled (1052, 285) with delta (0, 0)
Screenshot: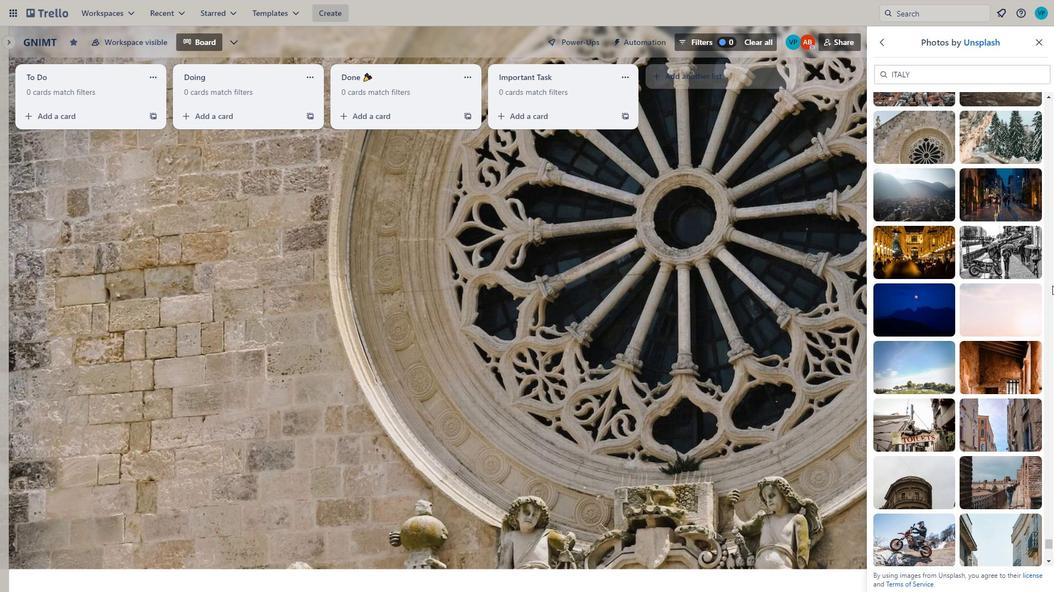 
Action: Mouse moved to (1052, 294)
Screenshot: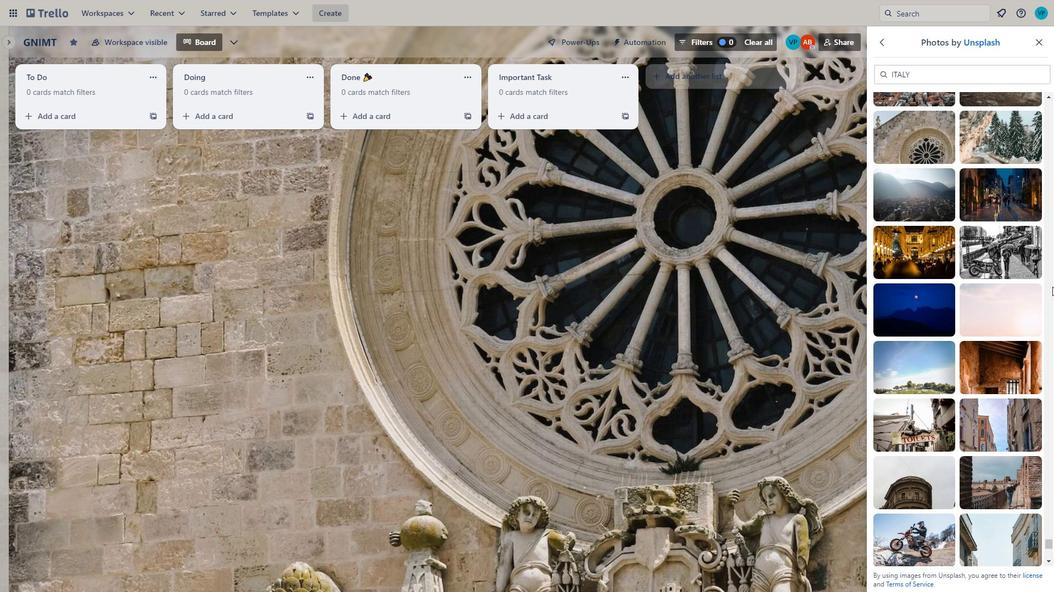 
Action: Mouse scrolled (1052, 294) with delta (0, 0)
Screenshot: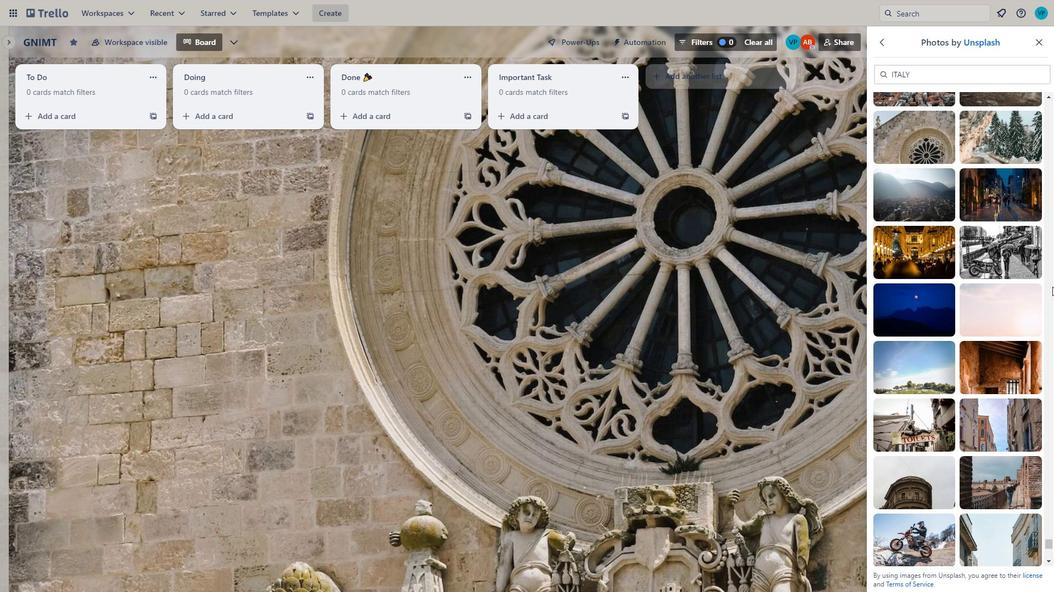 
Action: Mouse moved to (888, 236)
Screenshot: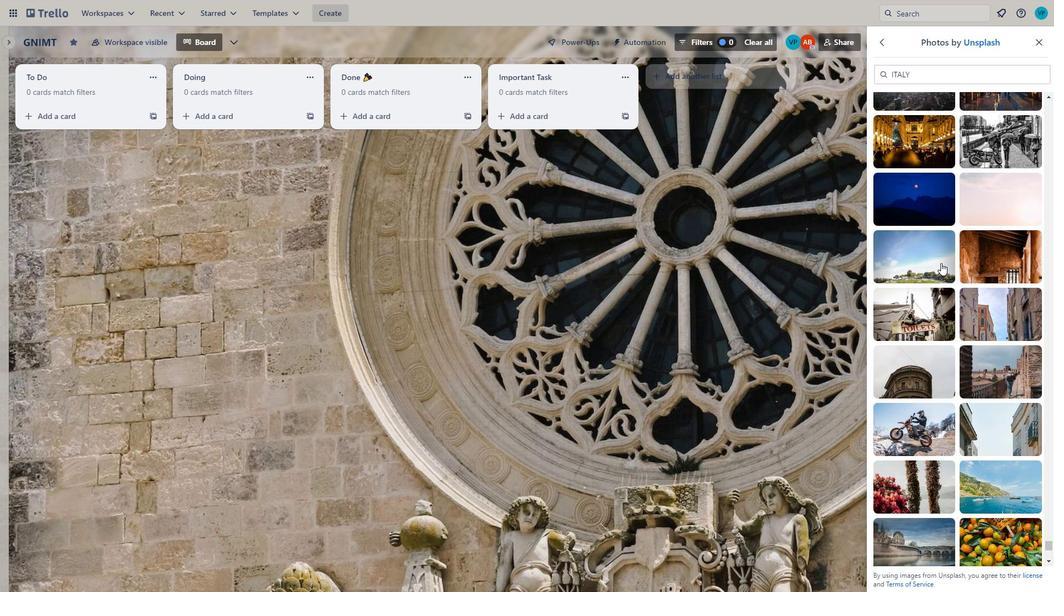 
Action: Mouse pressed left at (888, 236)
Screenshot: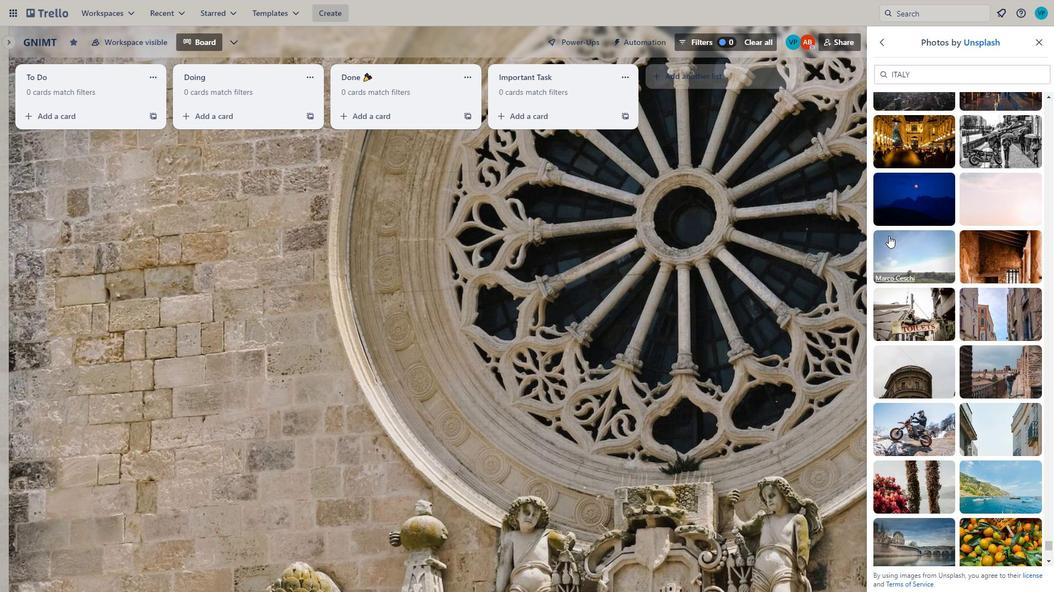 
